 Task: Create a due date automation trigger when advanced on, 2 days after a card is due add fields with custom field "Resume" set to a date more than 1 days ago at 11:00 AM.
Action: Mouse moved to (913, 264)
Screenshot: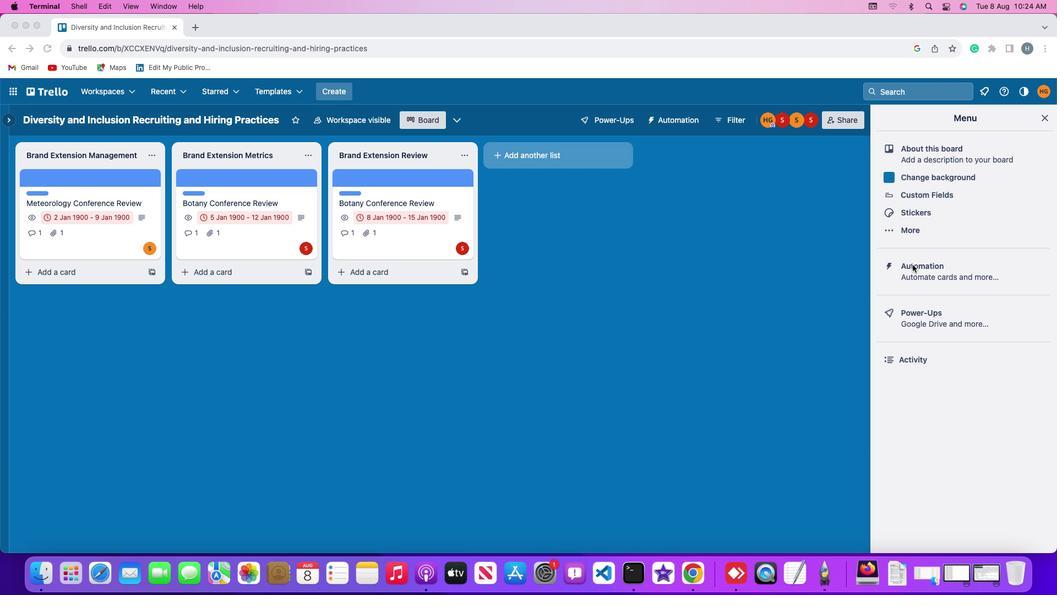 
Action: Mouse pressed left at (913, 264)
Screenshot: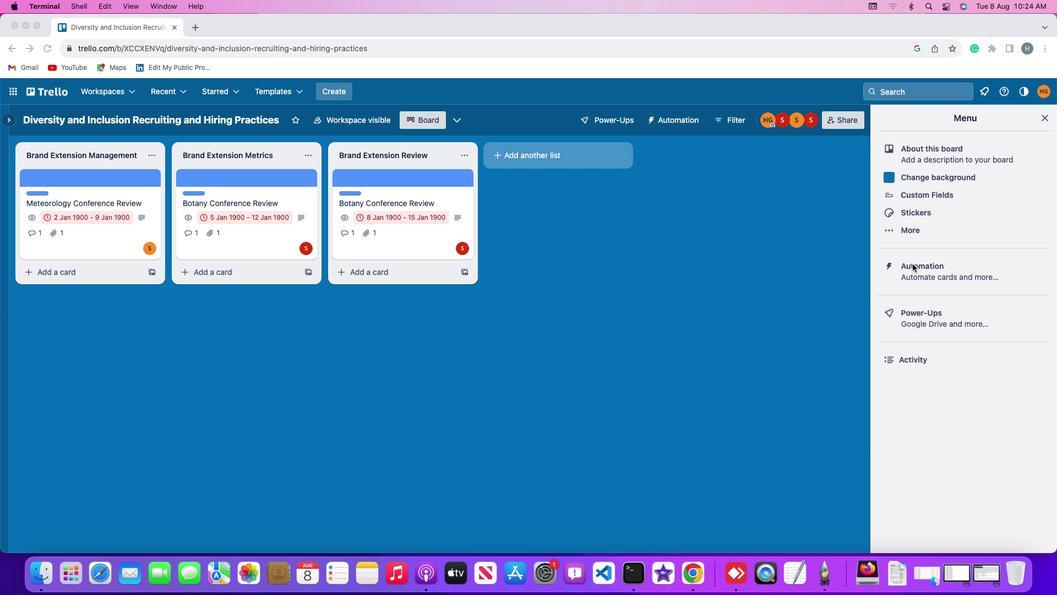 
Action: Mouse pressed left at (913, 264)
Screenshot: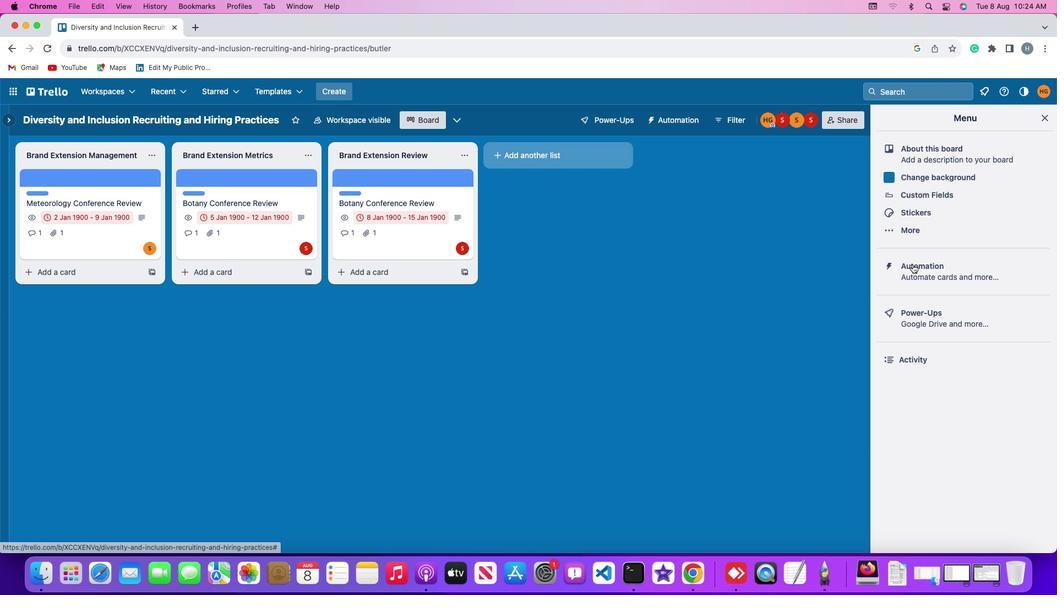 
Action: Mouse moved to (74, 263)
Screenshot: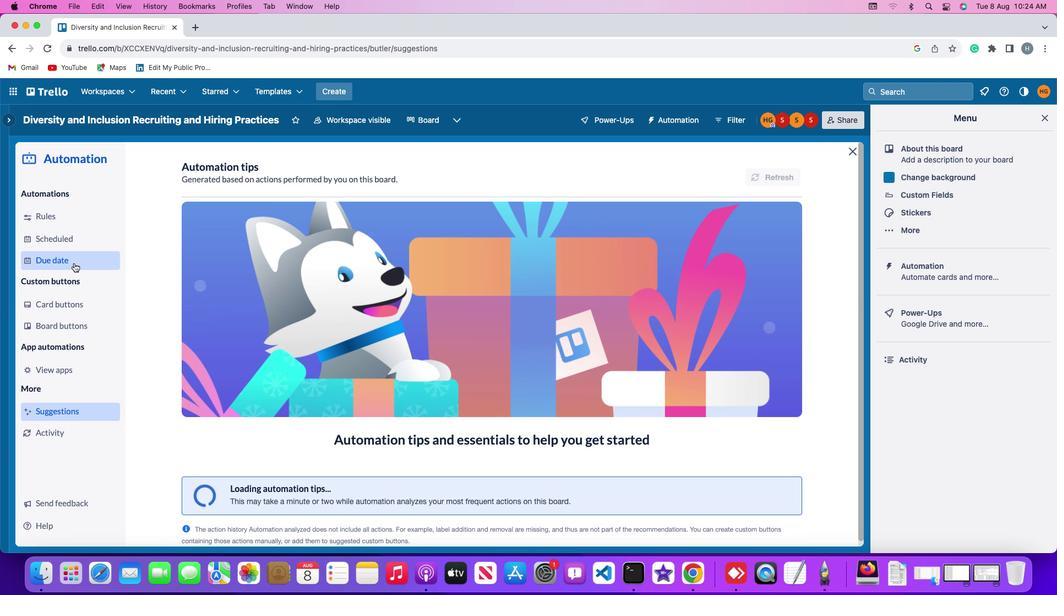 
Action: Mouse pressed left at (74, 263)
Screenshot: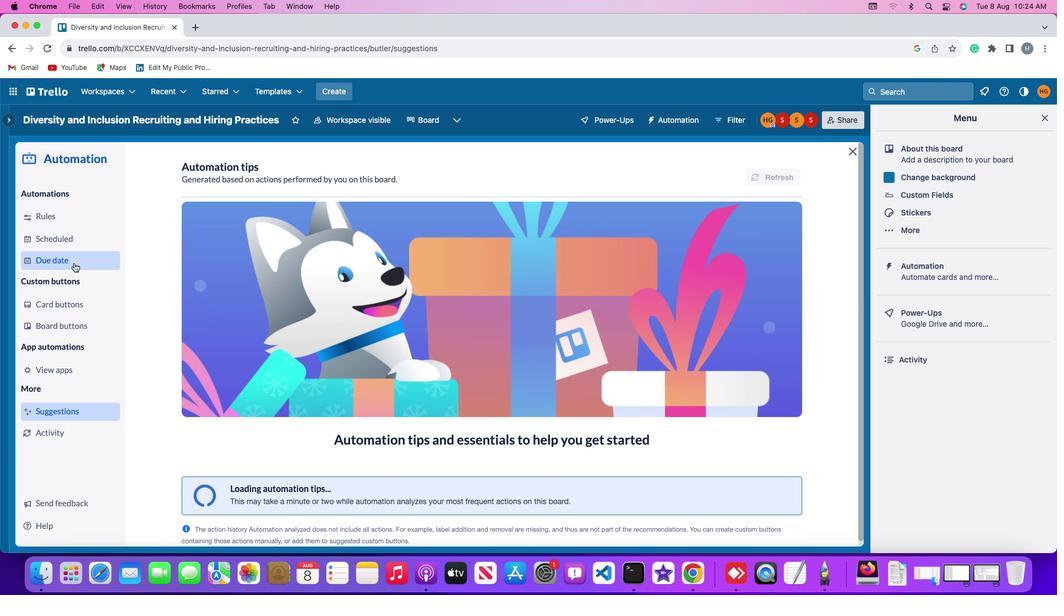
Action: Mouse moved to (751, 164)
Screenshot: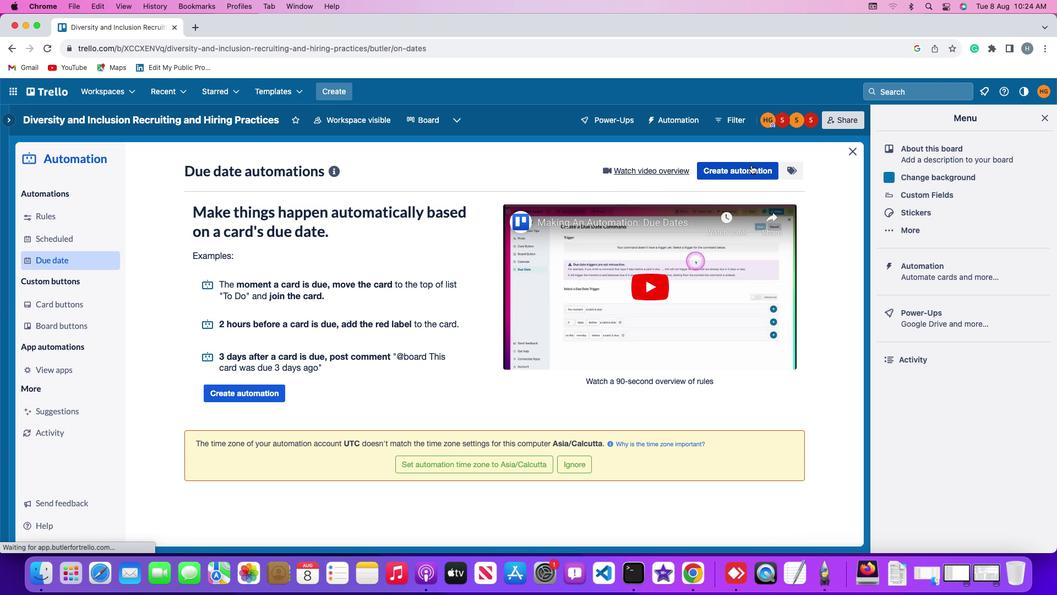 
Action: Mouse pressed left at (751, 164)
Screenshot: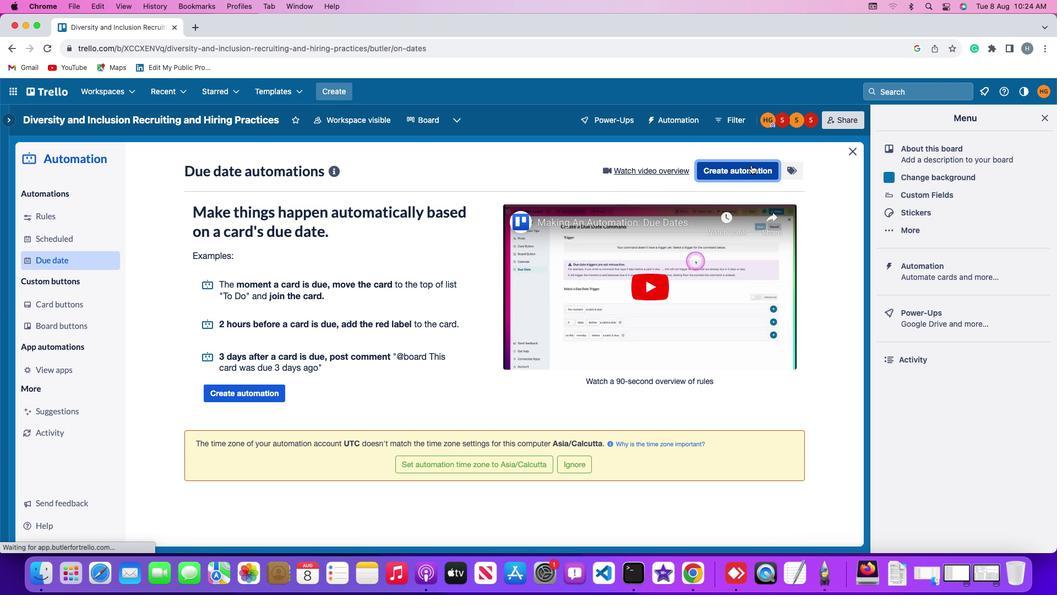 
Action: Mouse moved to (451, 278)
Screenshot: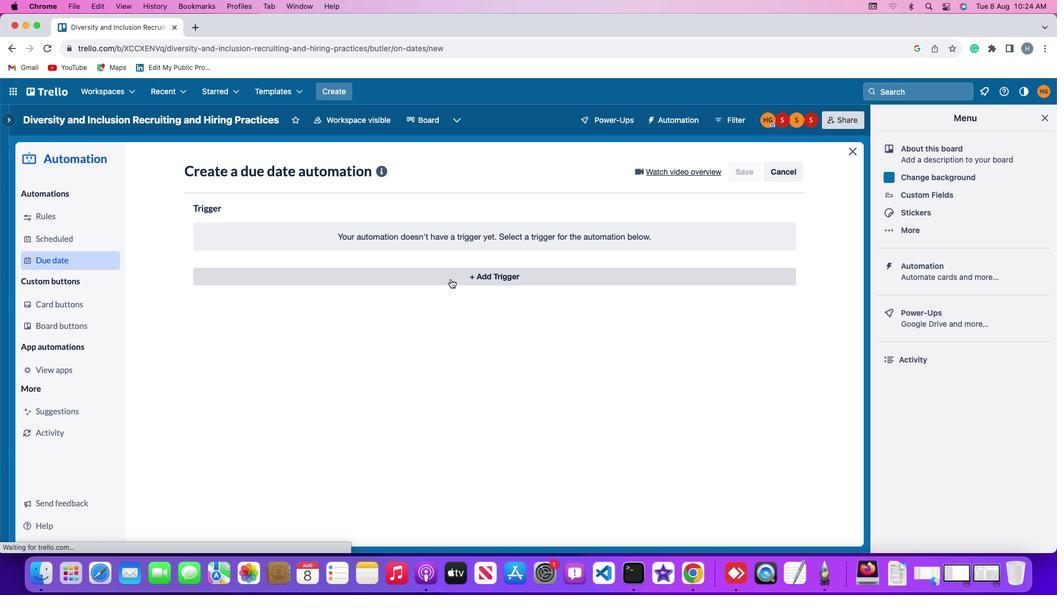 
Action: Mouse pressed left at (451, 278)
Screenshot: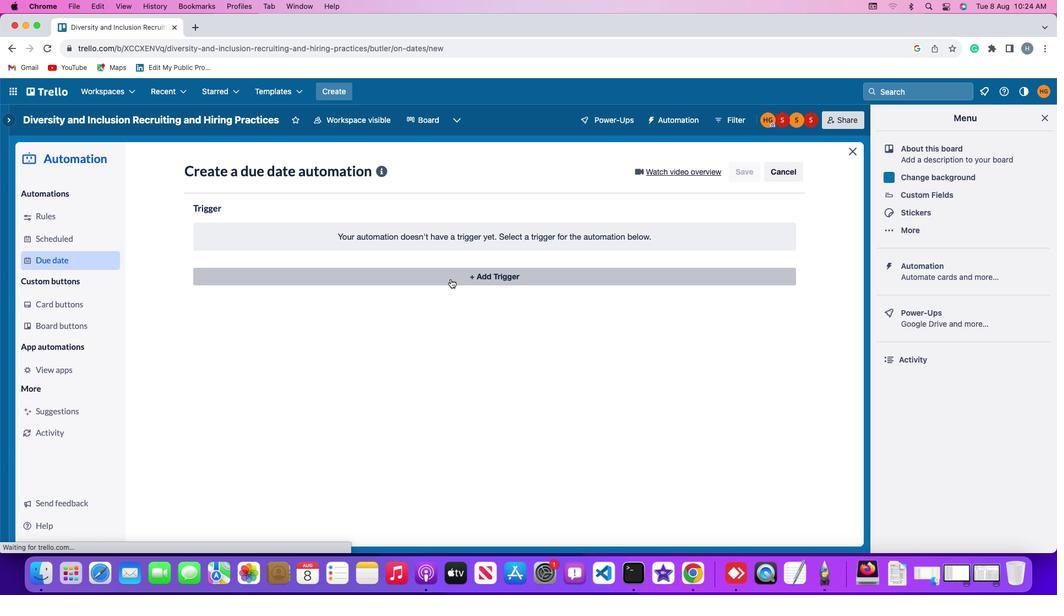 
Action: Mouse moved to (217, 443)
Screenshot: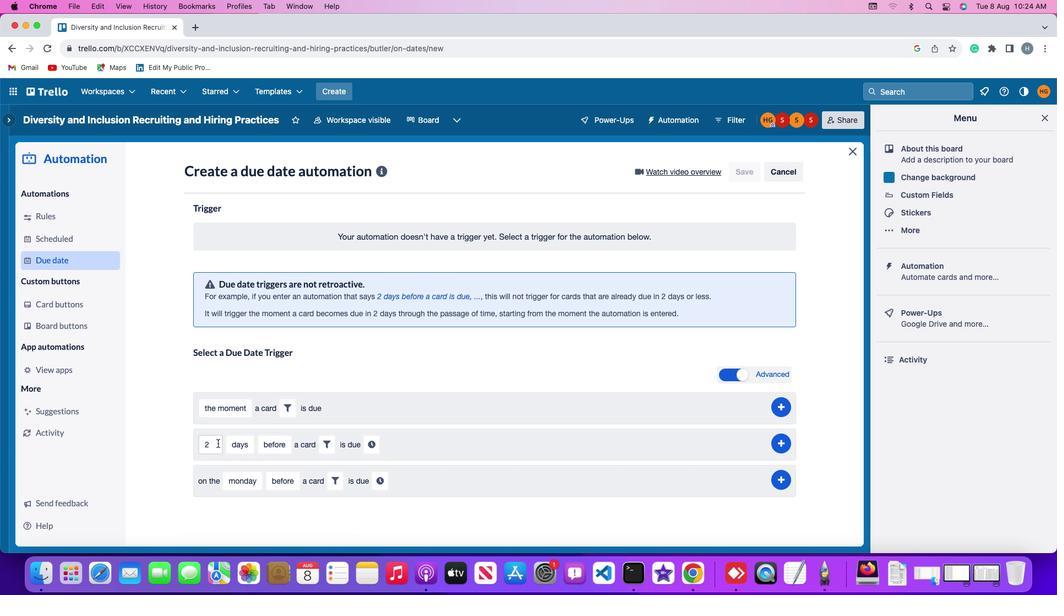 
Action: Mouse pressed left at (217, 443)
Screenshot: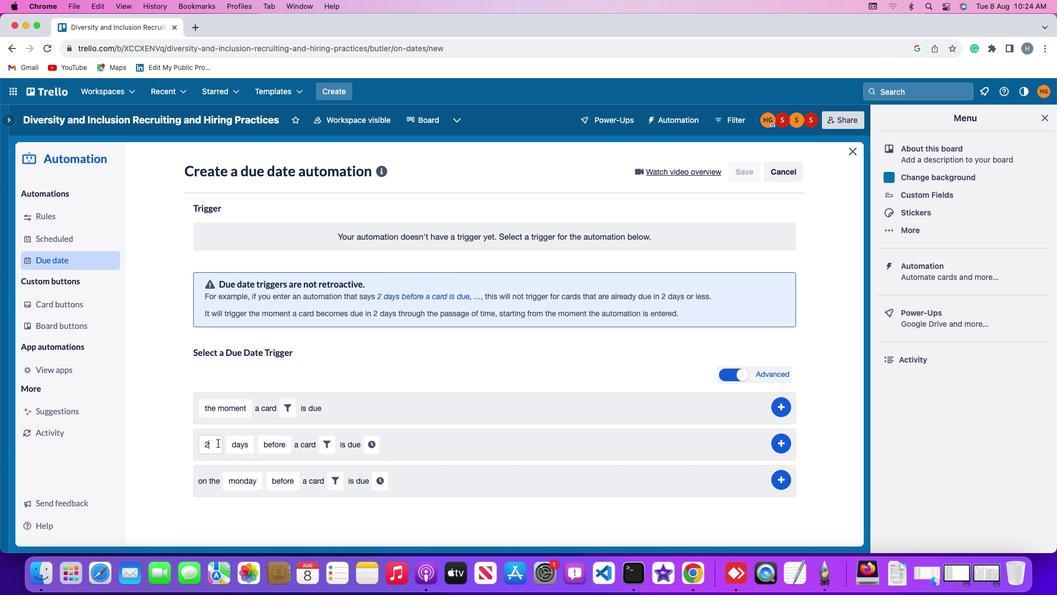 
Action: Key pressed Key.backspace
Screenshot: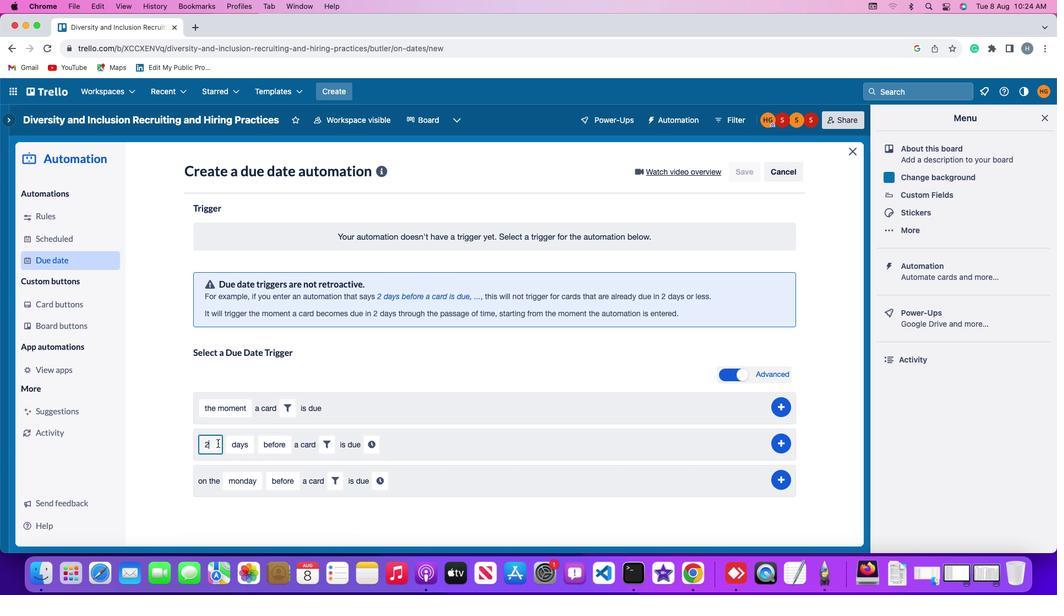 
Action: Mouse moved to (217, 444)
Screenshot: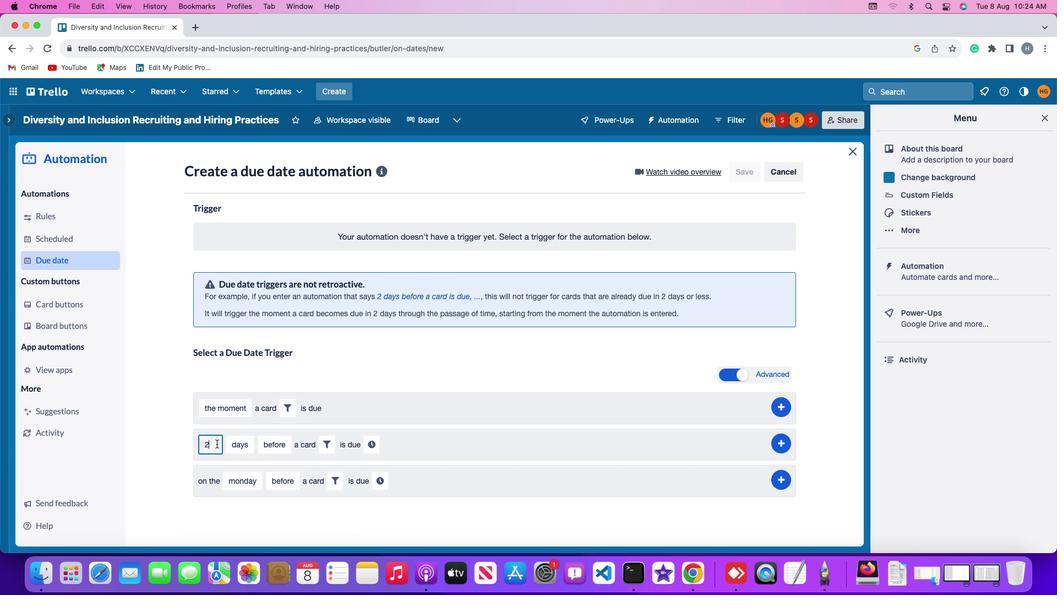 
Action: Key pressed '2'
Screenshot: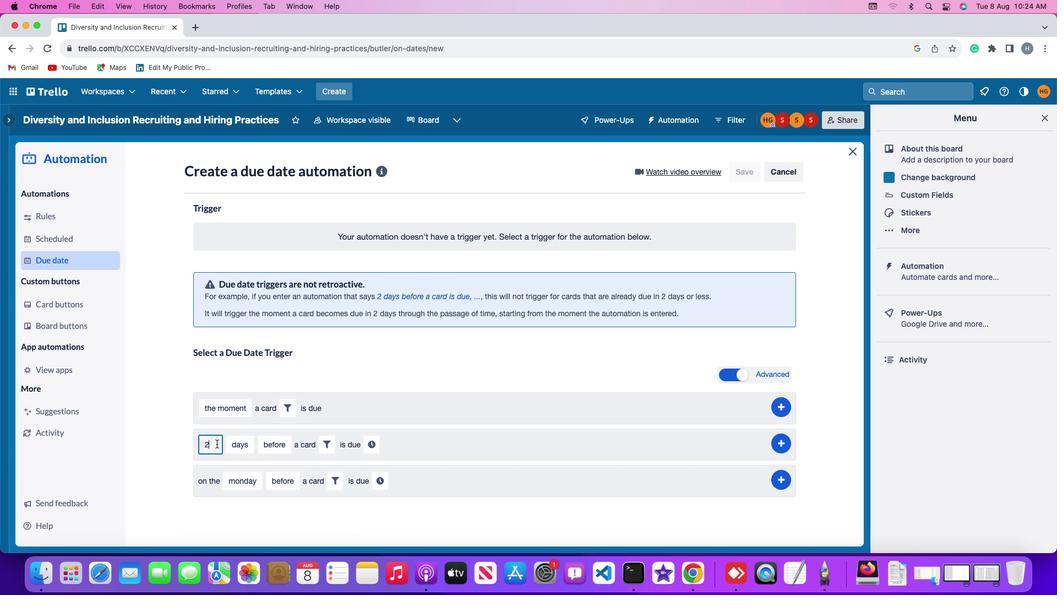 
Action: Mouse moved to (233, 444)
Screenshot: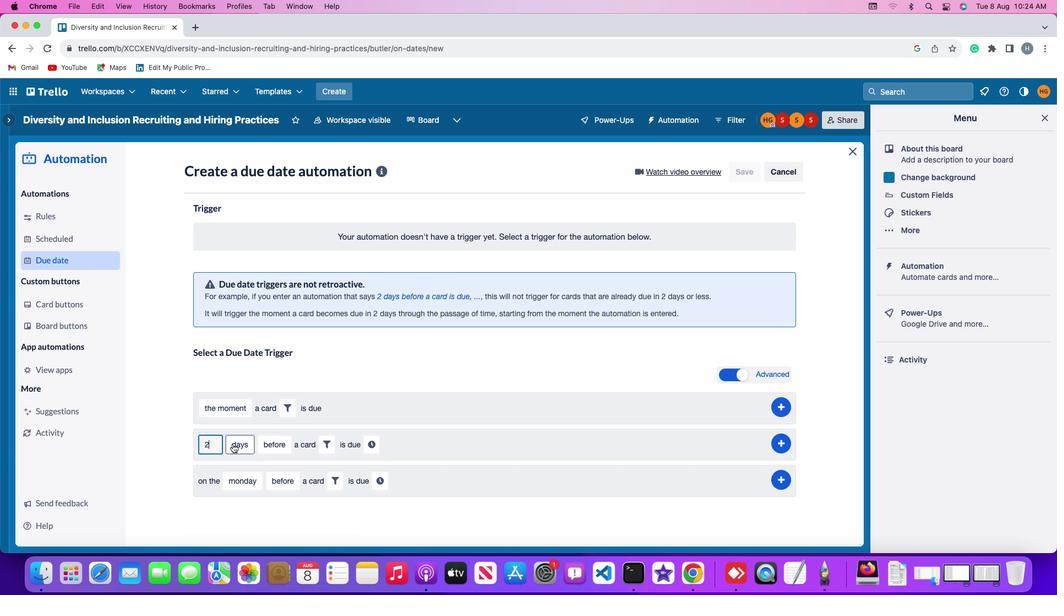 
Action: Mouse pressed left at (233, 444)
Screenshot: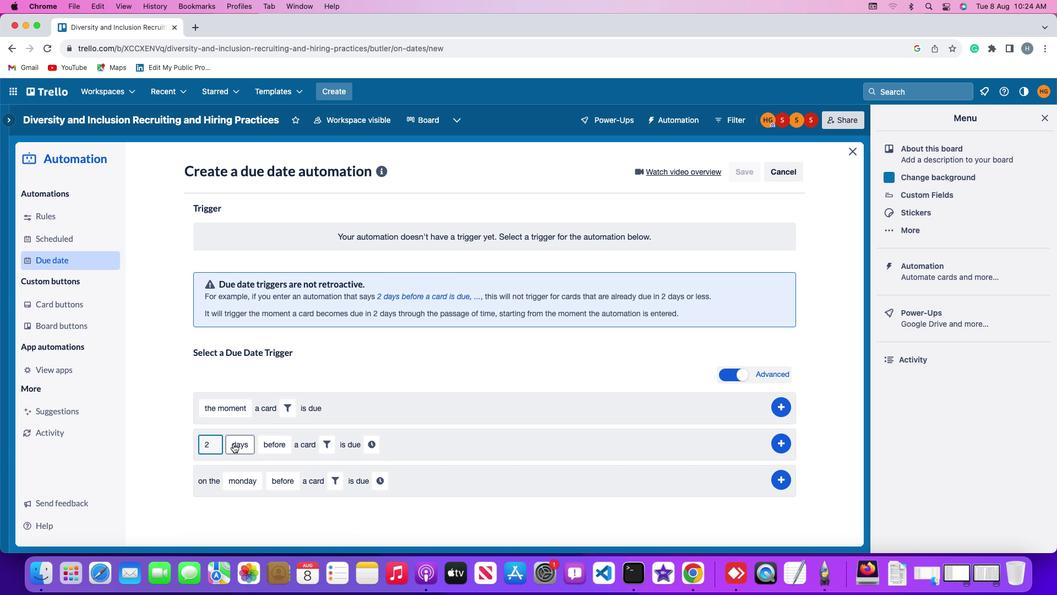 
Action: Mouse moved to (245, 462)
Screenshot: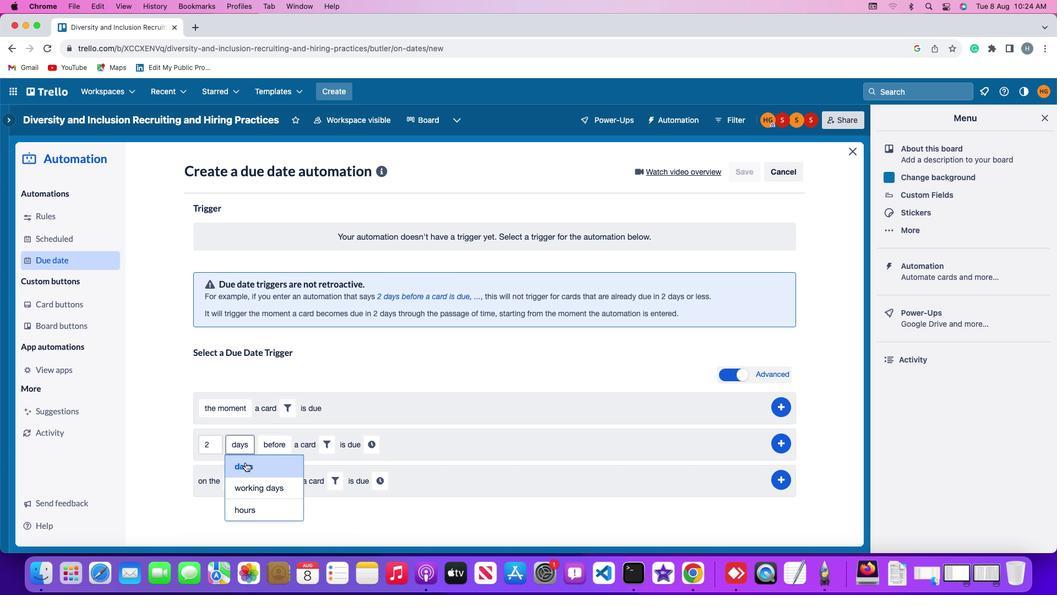 
Action: Mouse pressed left at (245, 462)
Screenshot: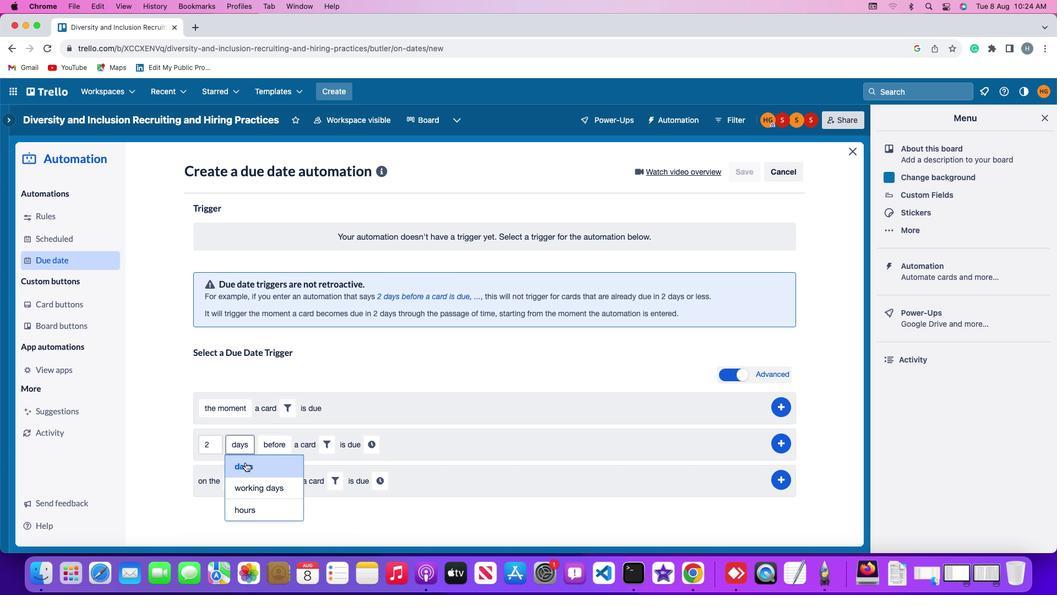 
Action: Mouse moved to (267, 442)
Screenshot: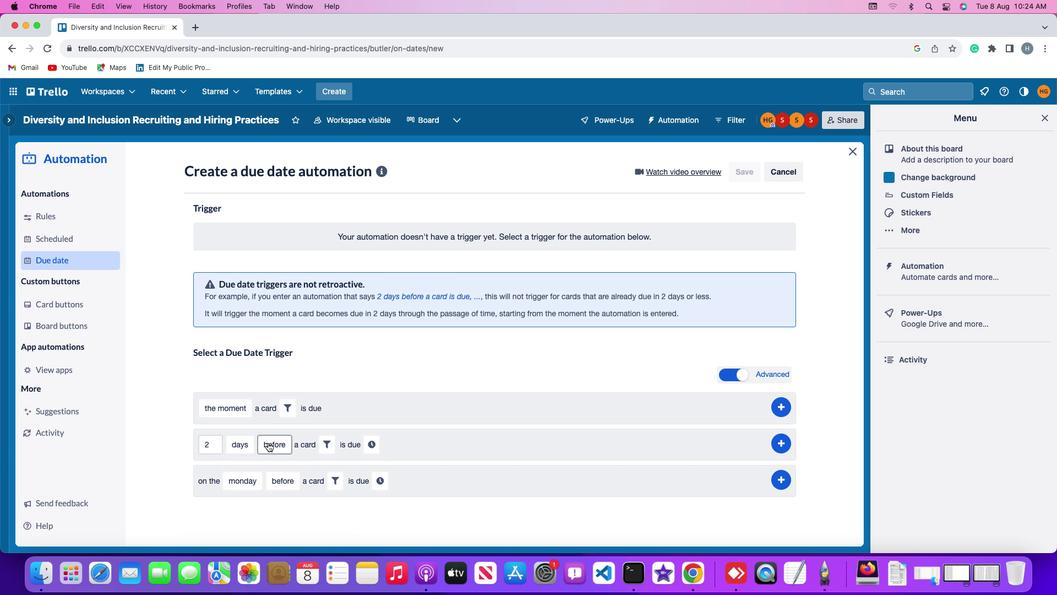 
Action: Mouse pressed left at (267, 442)
Screenshot: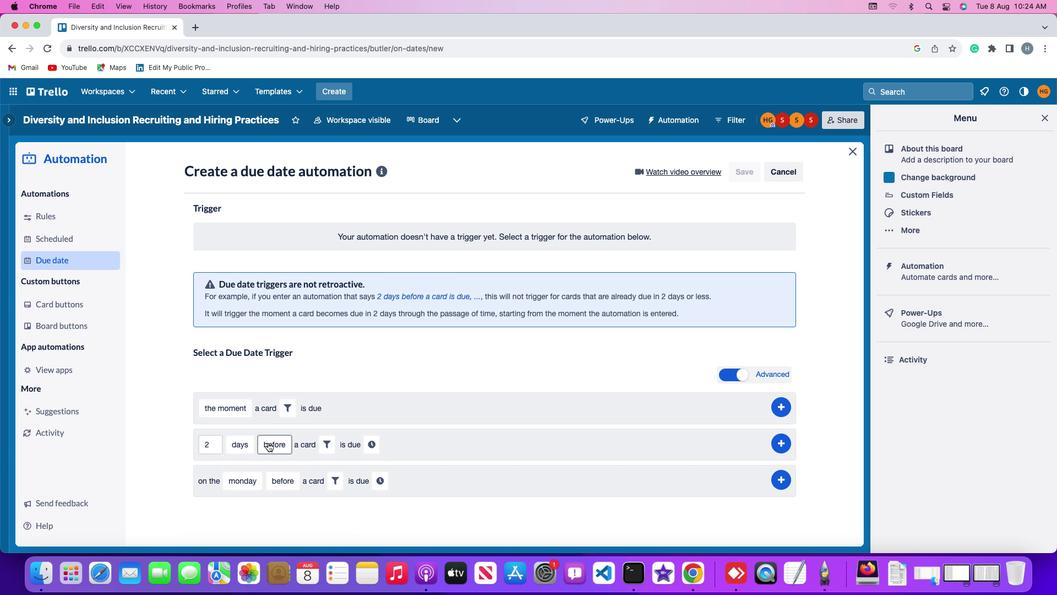 
Action: Mouse moved to (273, 480)
Screenshot: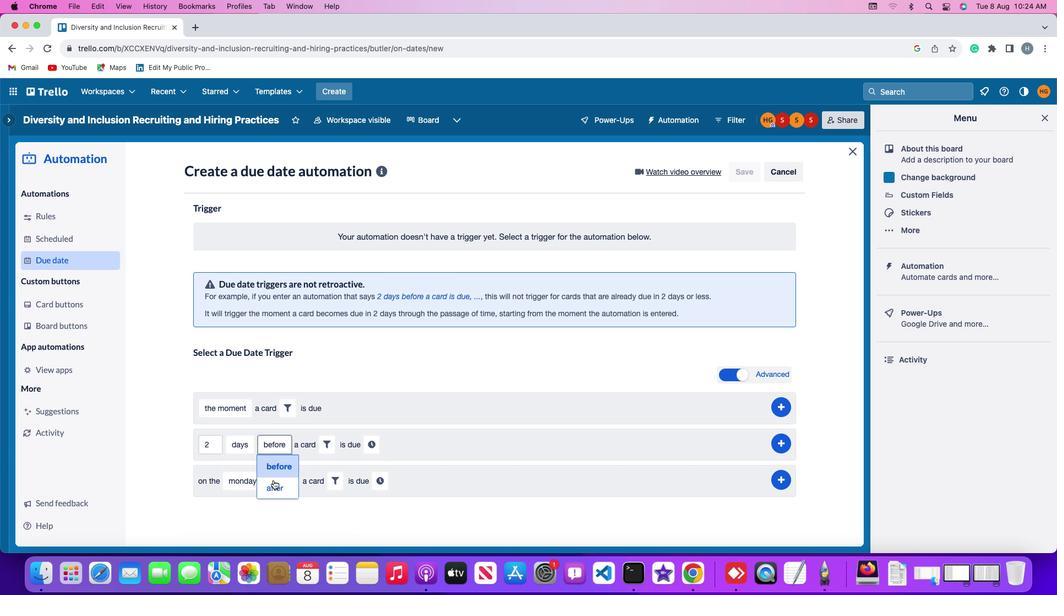 
Action: Mouse pressed left at (273, 480)
Screenshot: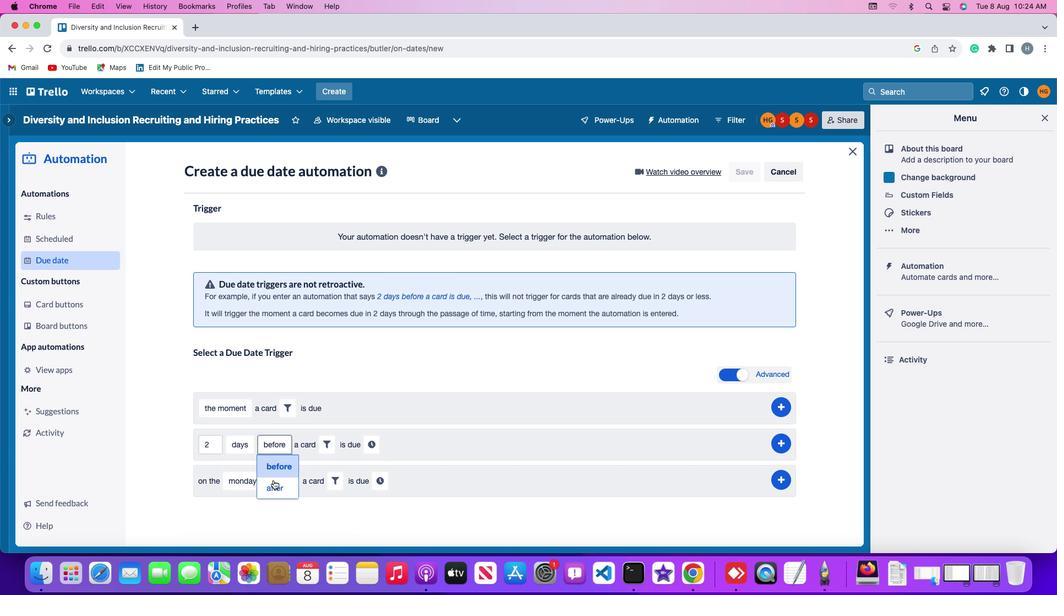 
Action: Mouse moved to (313, 442)
Screenshot: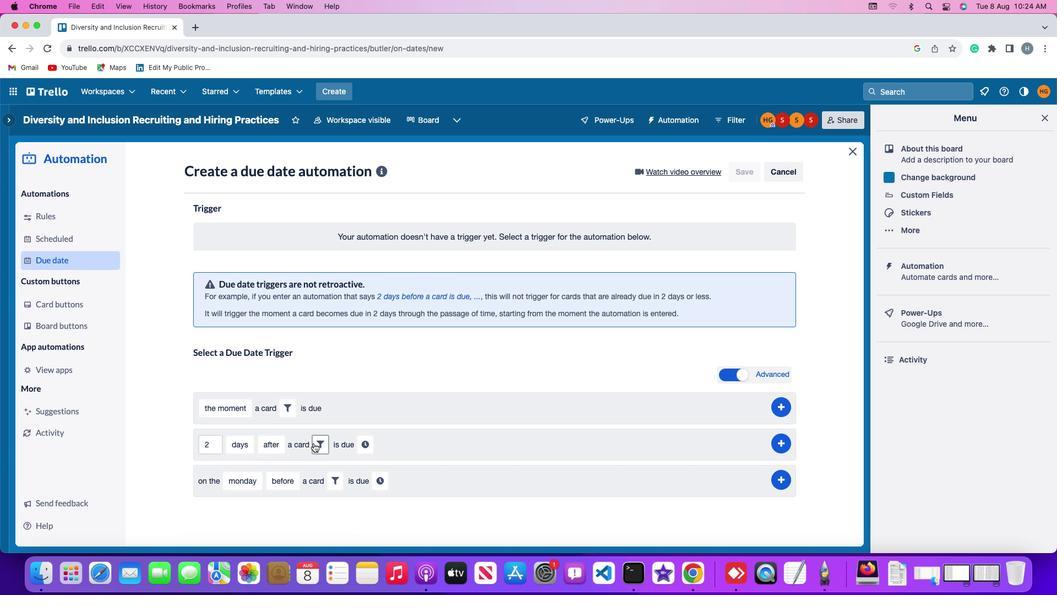 
Action: Mouse pressed left at (313, 442)
Screenshot: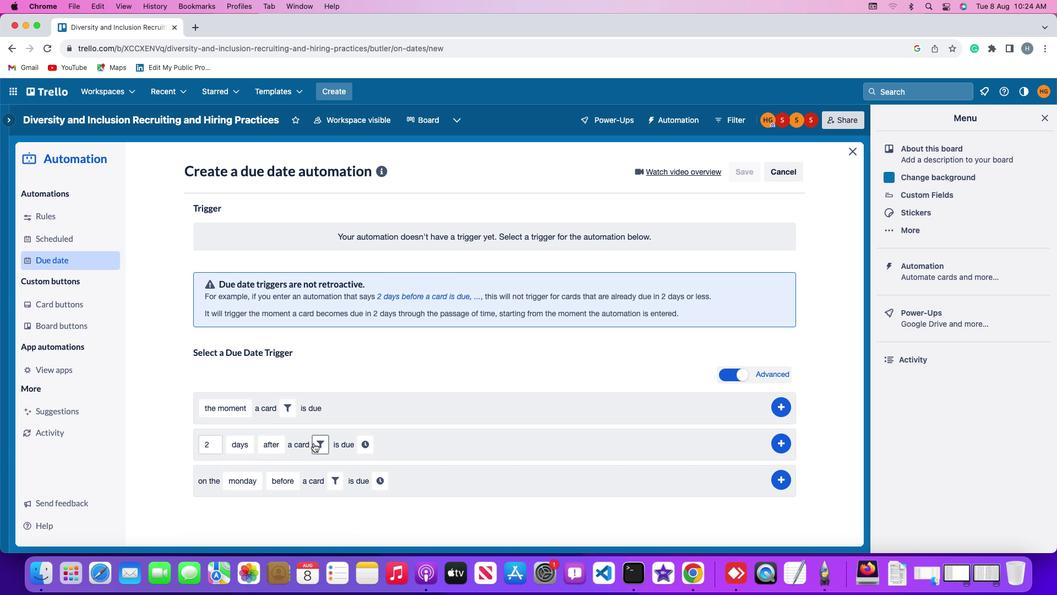 
Action: Mouse moved to (499, 479)
Screenshot: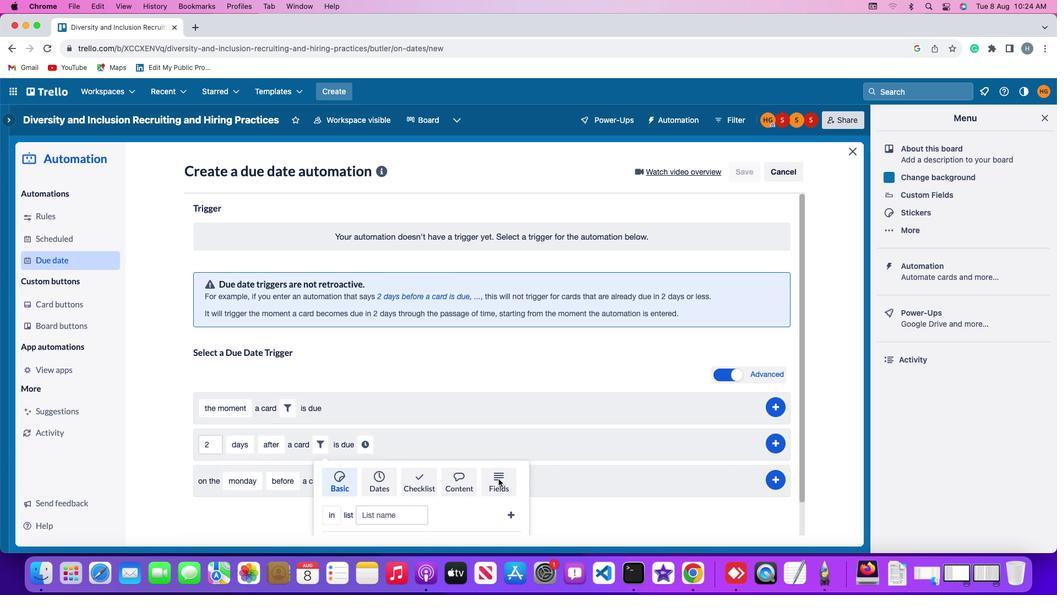 
Action: Mouse pressed left at (499, 479)
Screenshot: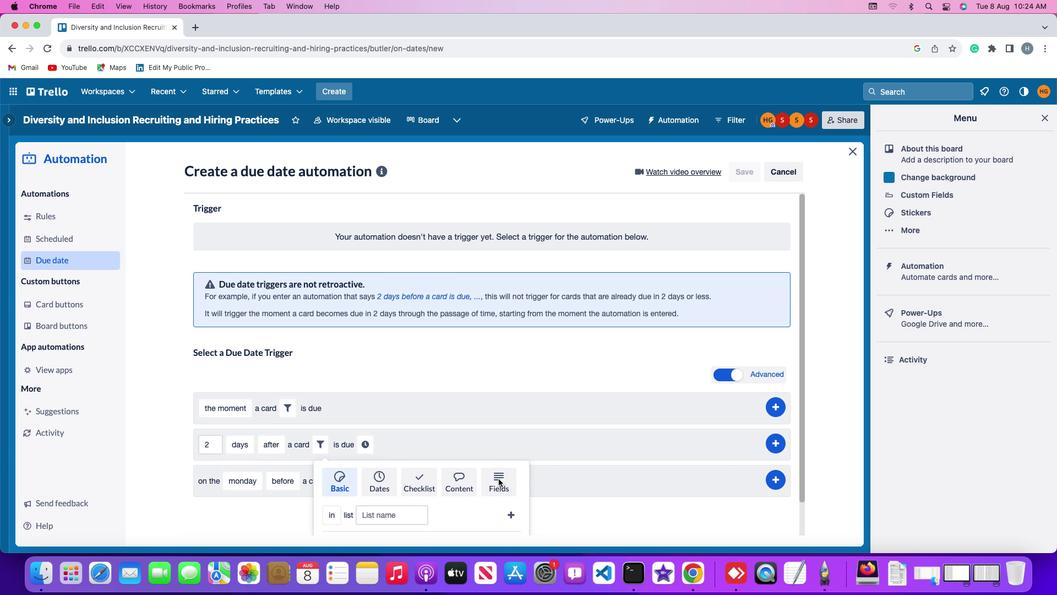 
Action: Mouse moved to (269, 511)
Screenshot: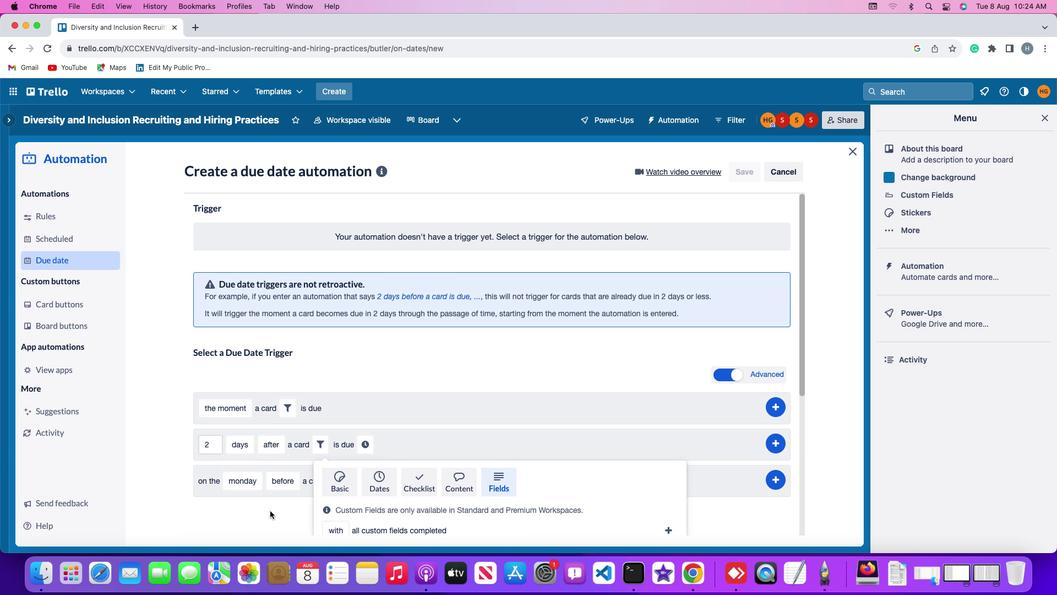 
Action: Mouse scrolled (269, 511) with delta (0, 0)
Screenshot: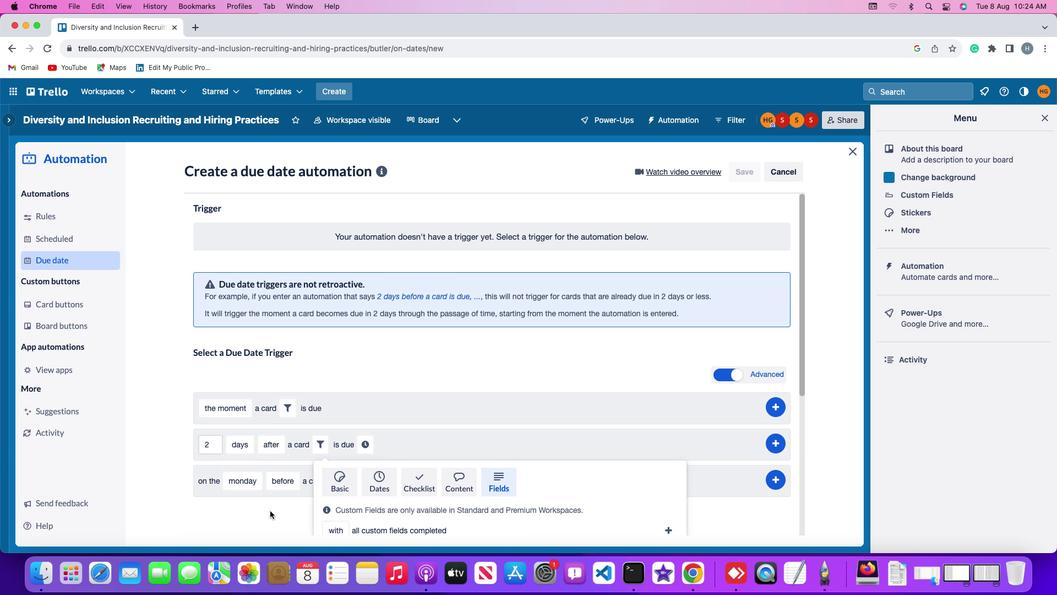 
Action: Mouse scrolled (269, 511) with delta (0, 0)
Screenshot: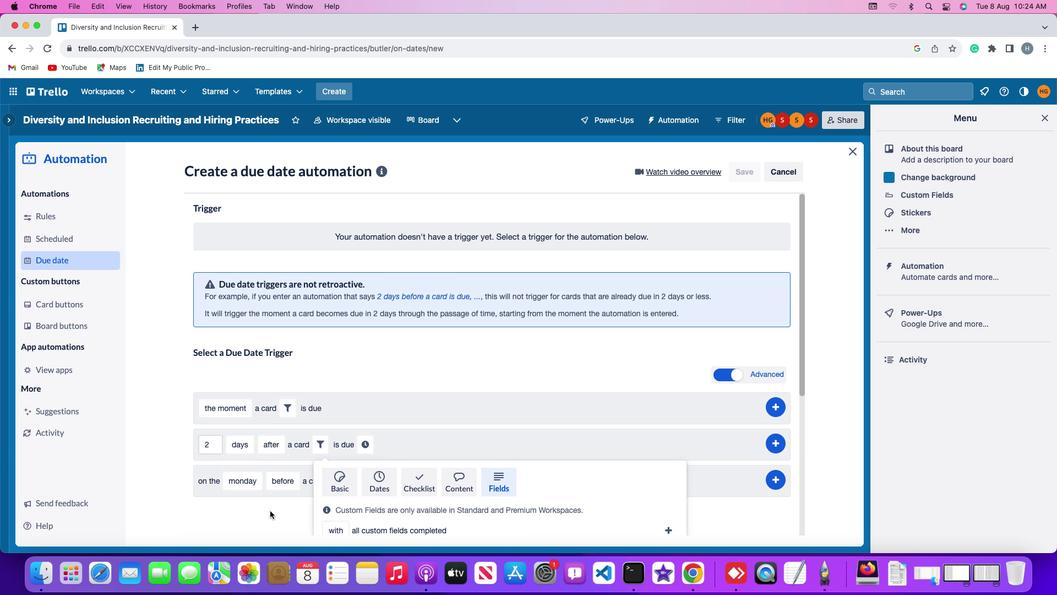 
Action: Mouse scrolled (269, 511) with delta (0, -2)
Screenshot: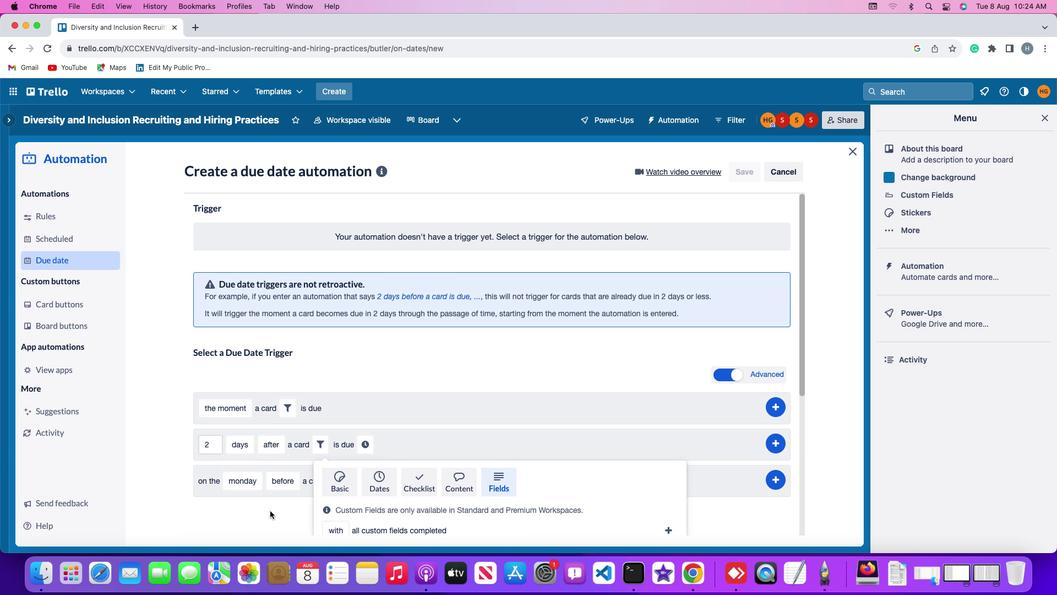 
Action: Mouse scrolled (269, 511) with delta (0, -2)
Screenshot: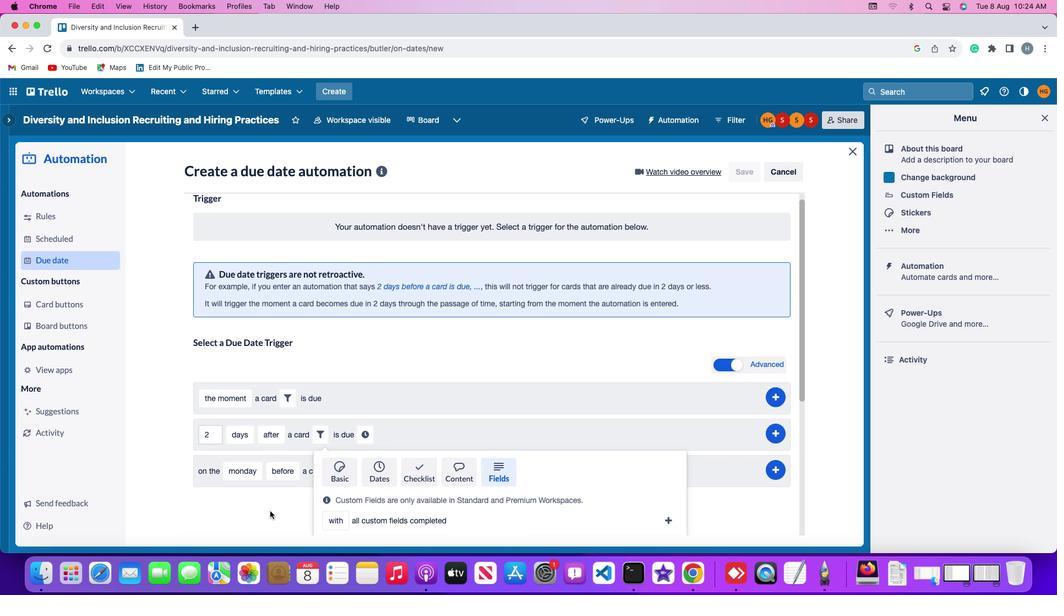 
Action: Mouse scrolled (269, 511) with delta (0, -3)
Screenshot: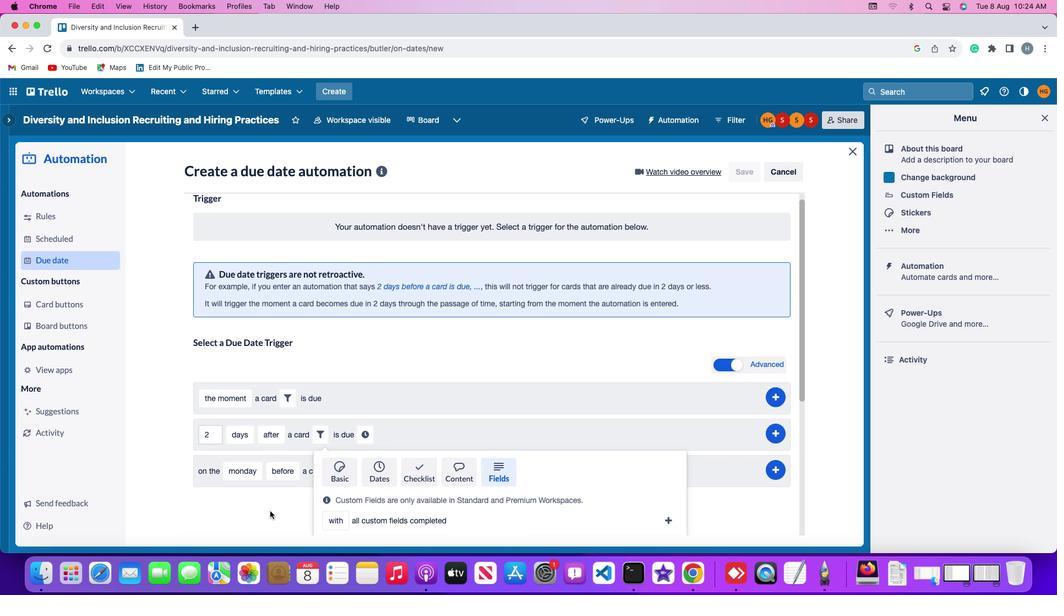 
Action: Mouse scrolled (269, 511) with delta (0, -3)
Screenshot: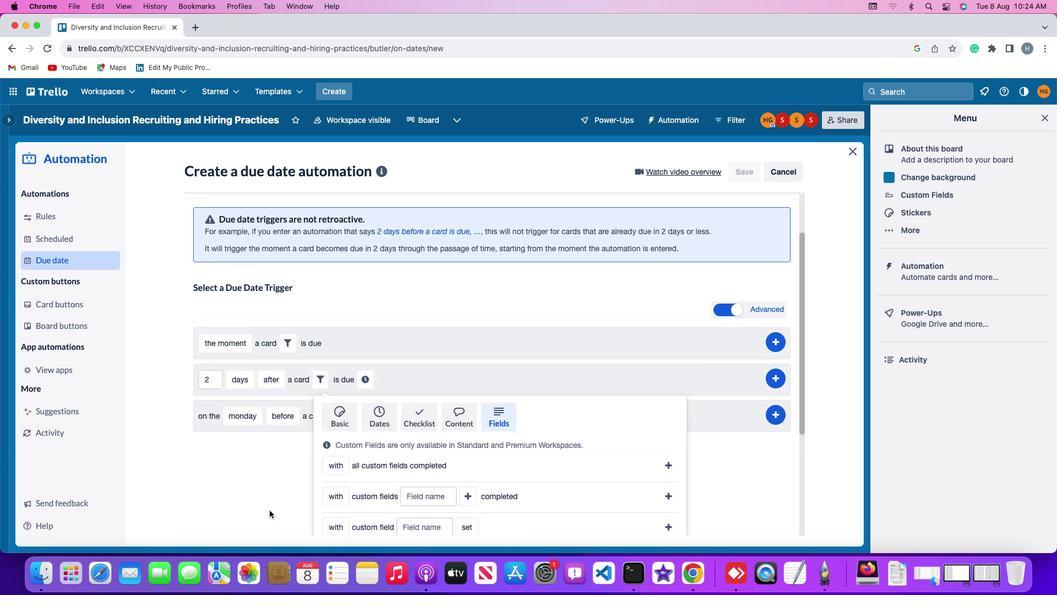 
Action: Mouse moved to (322, 508)
Screenshot: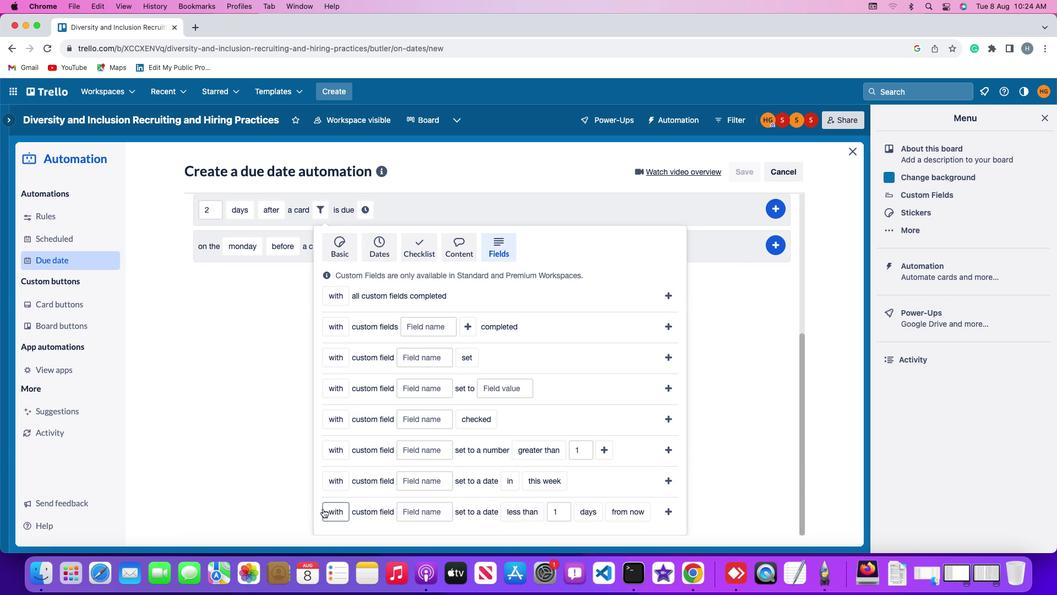 
Action: Mouse pressed left at (322, 508)
Screenshot: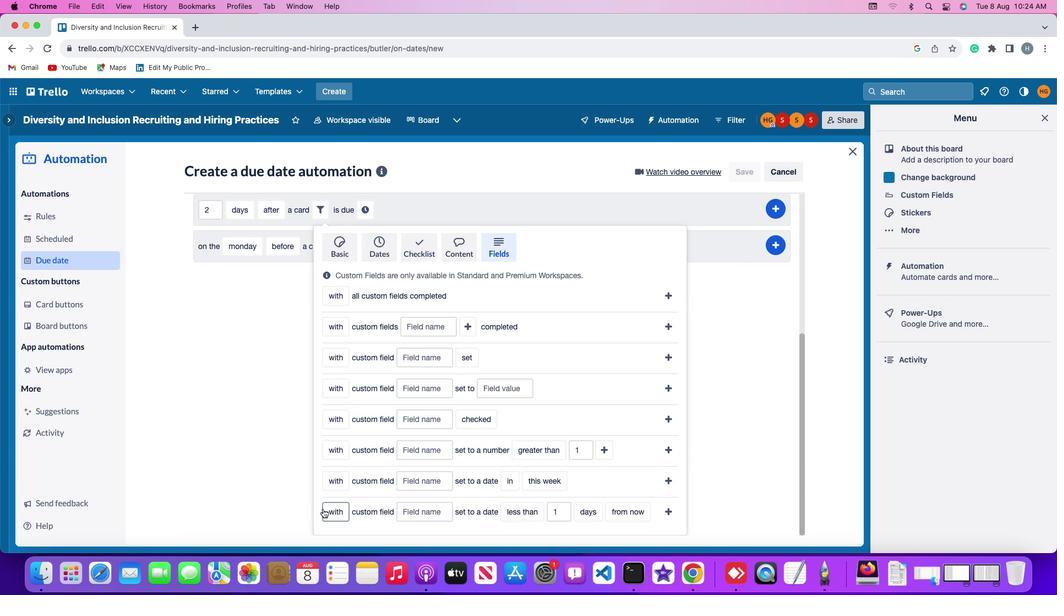 
Action: Mouse moved to (347, 469)
Screenshot: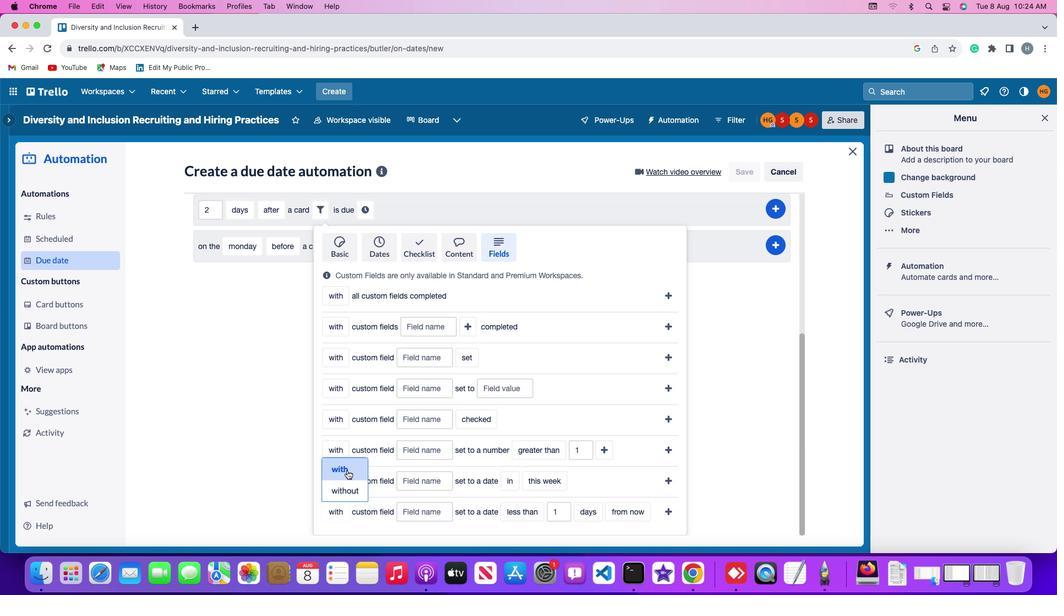 
Action: Mouse pressed left at (347, 469)
Screenshot: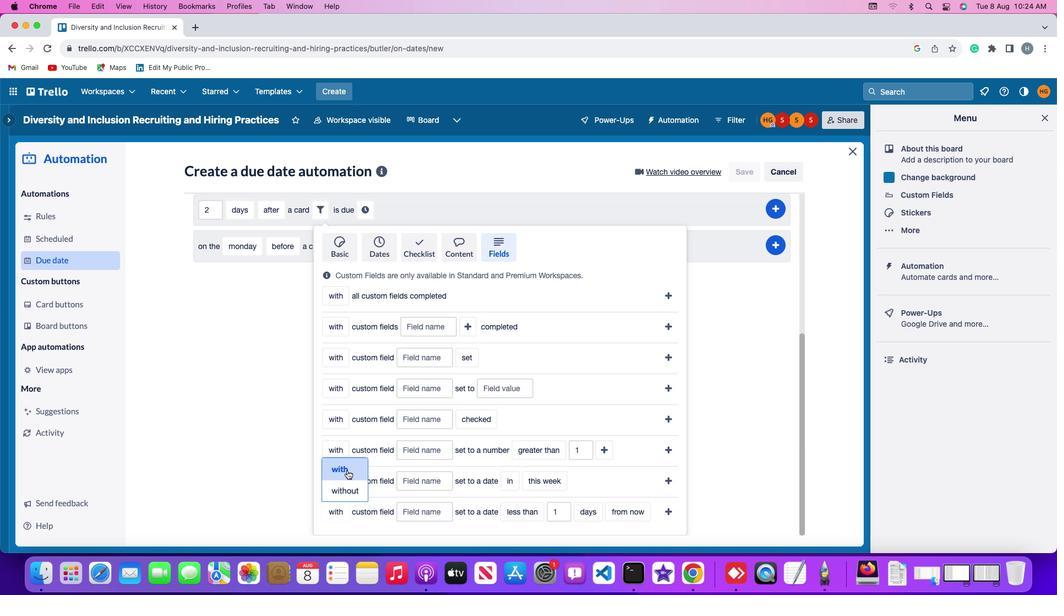 
Action: Mouse moved to (421, 512)
Screenshot: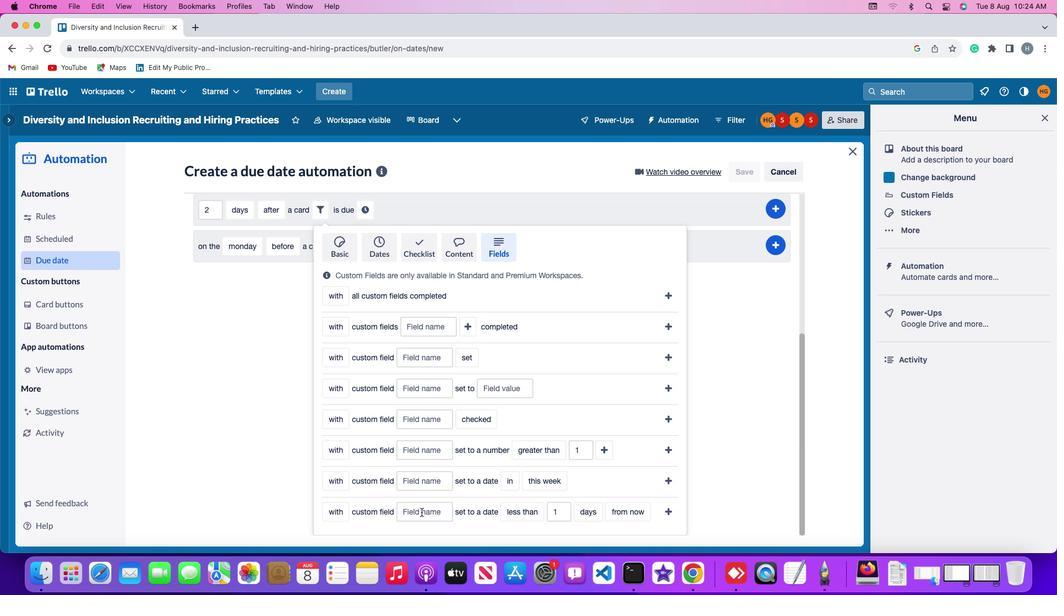 
Action: Mouse pressed left at (421, 512)
Screenshot: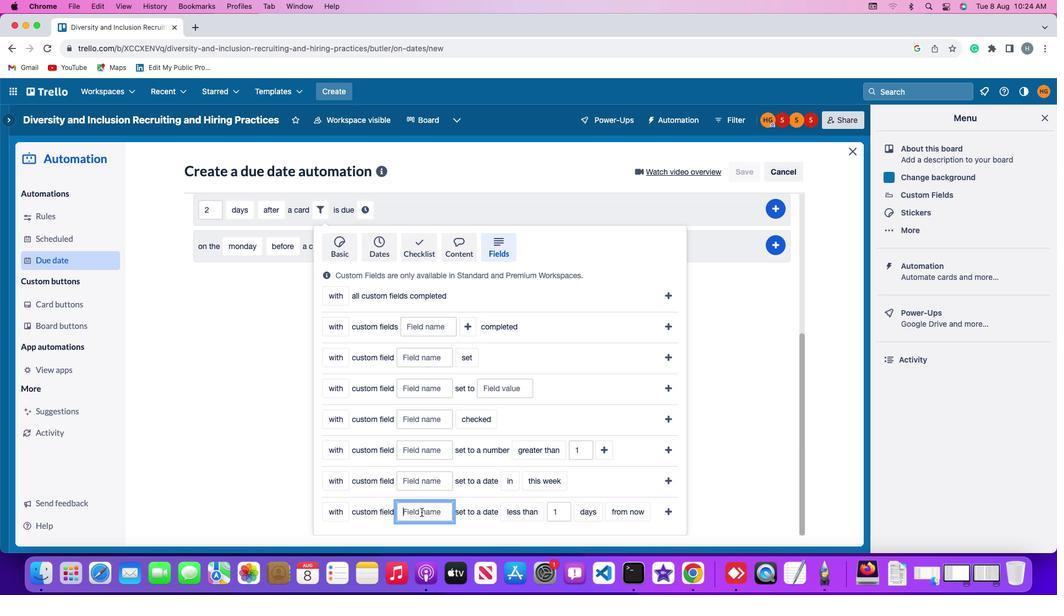 
Action: Key pressed Key.shift'R''e''s''u''m''e'
Screenshot: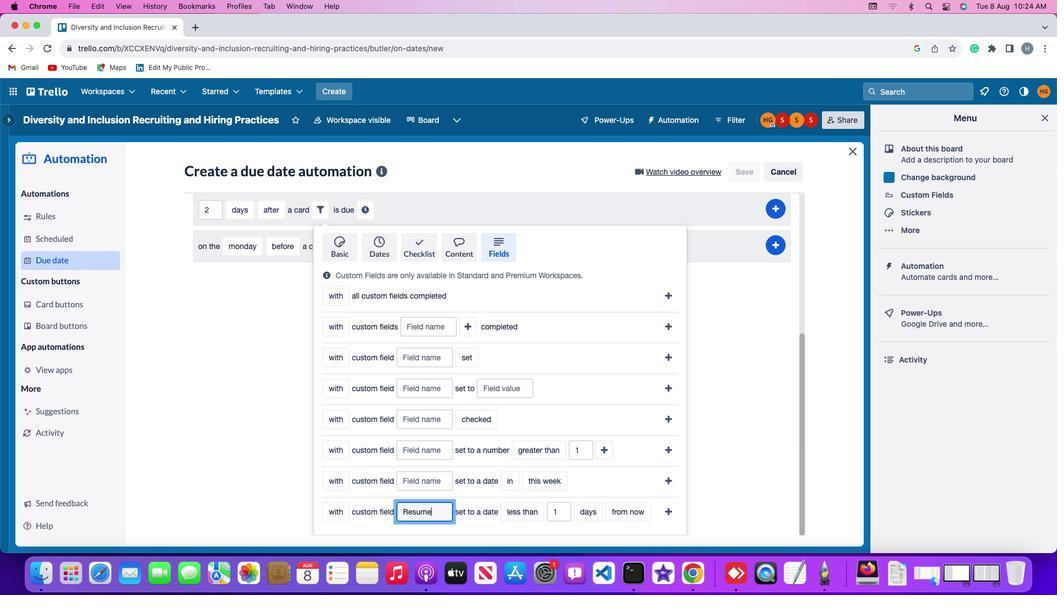 
Action: Mouse moved to (529, 510)
Screenshot: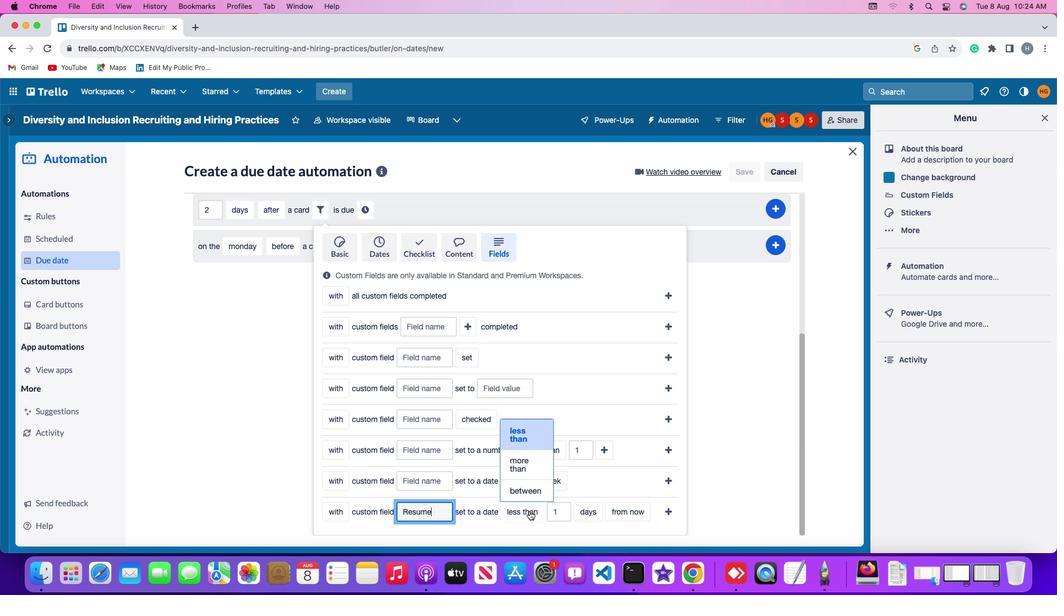 
Action: Mouse pressed left at (529, 510)
Screenshot: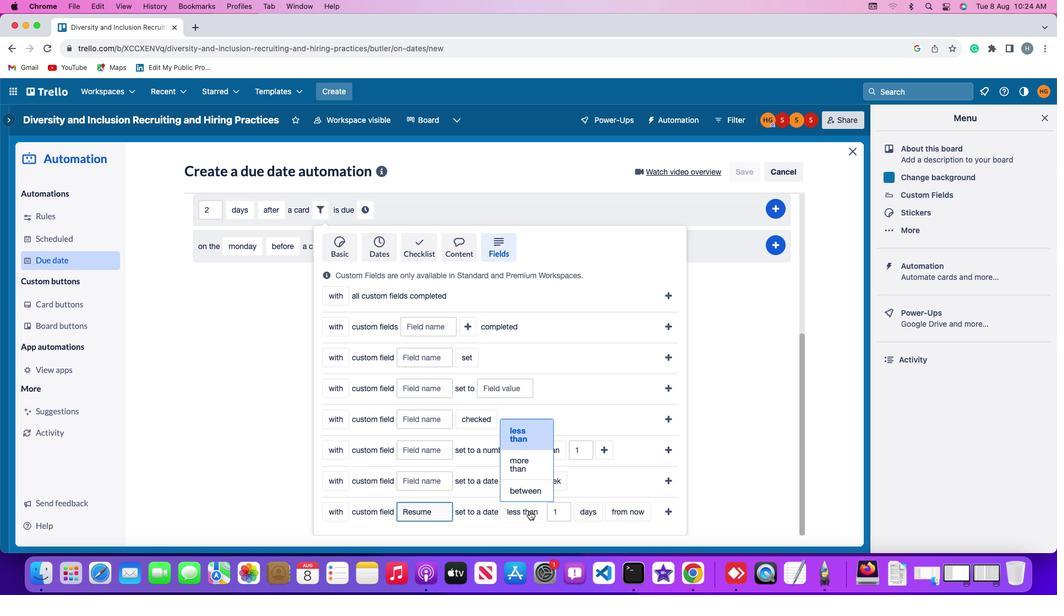 
Action: Mouse moved to (537, 468)
Screenshot: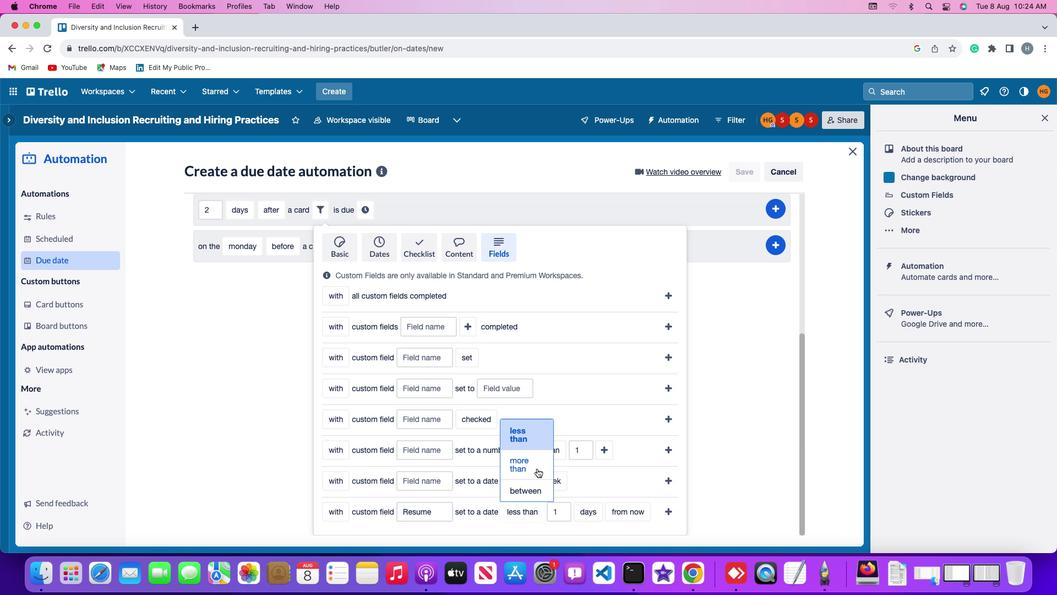 
Action: Mouse pressed left at (537, 468)
Screenshot: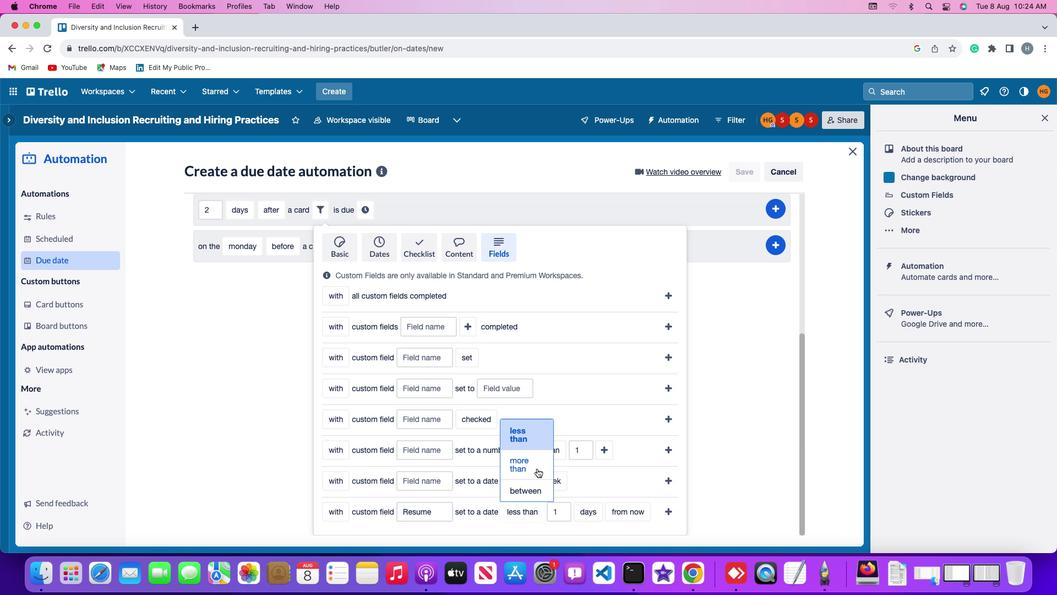 
Action: Mouse moved to (565, 512)
Screenshot: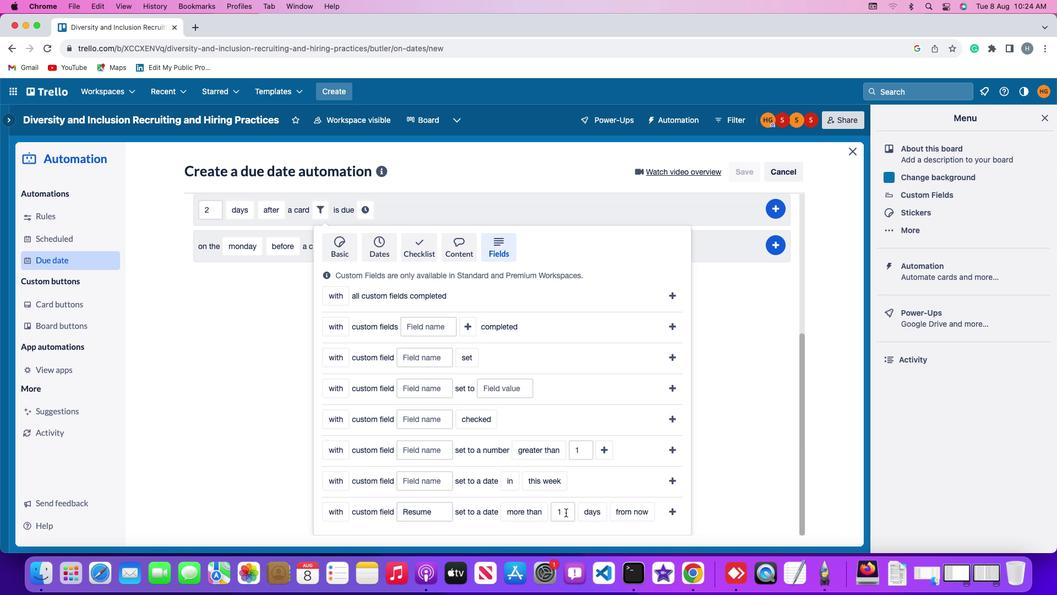 
Action: Mouse pressed left at (565, 512)
Screenshot: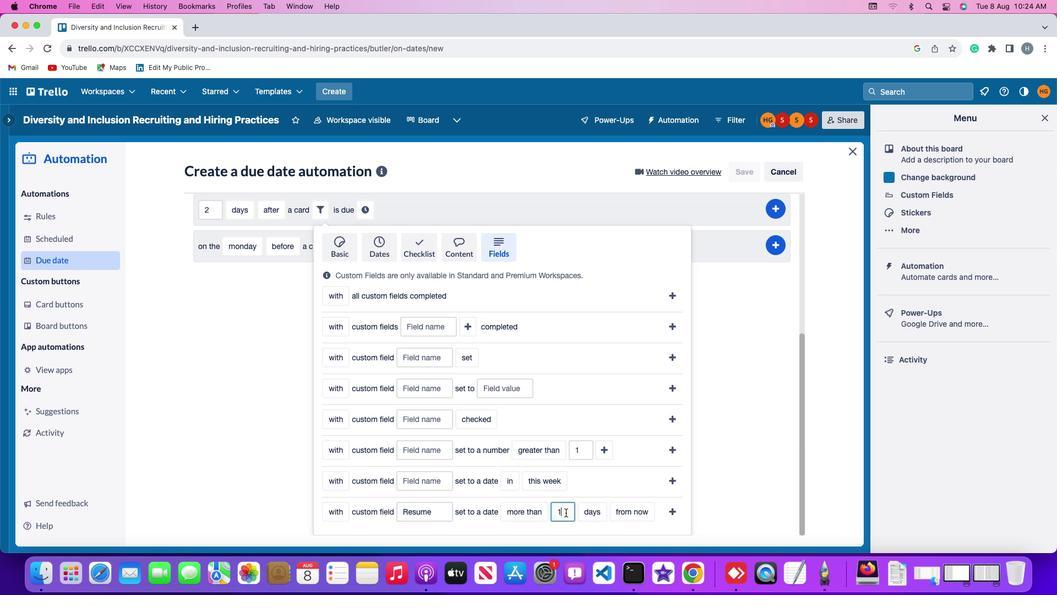 
Action: Mouse moved to (566, 513)
Screenshot: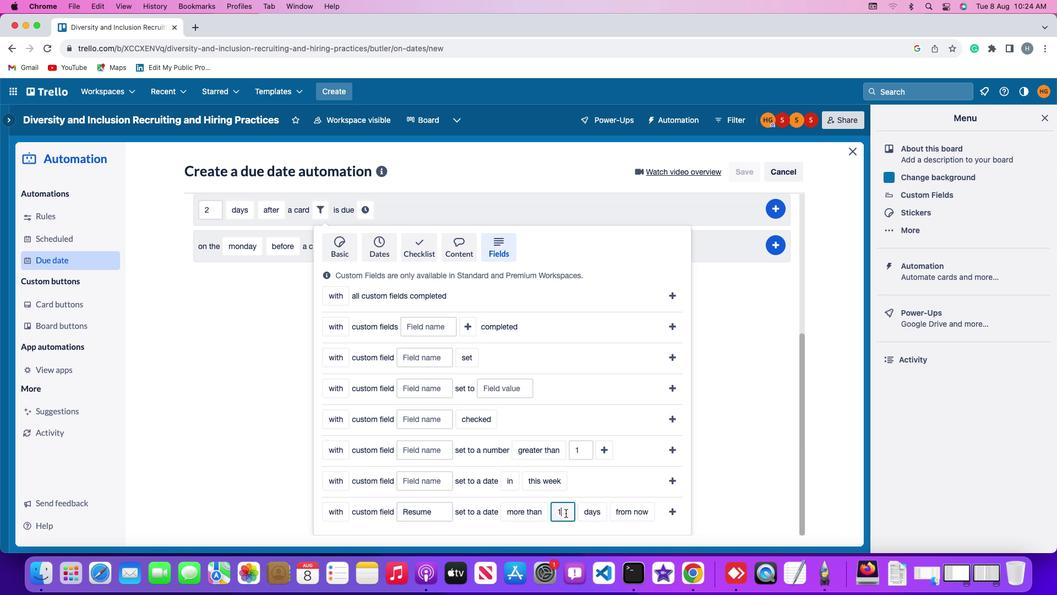 
Action: Key pressed Key.backspace'1'
Screenshot: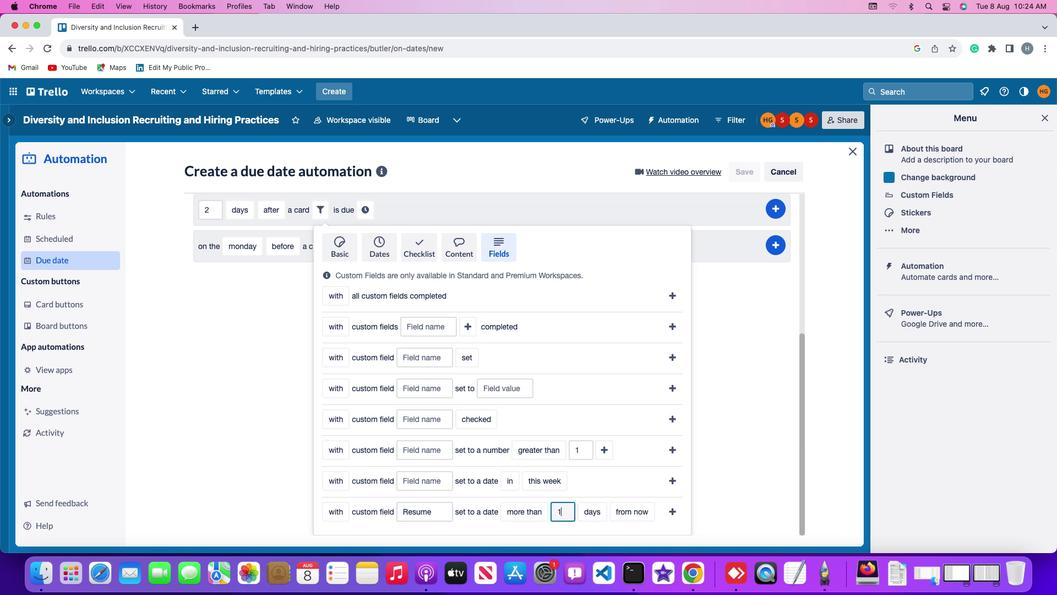 
Action: Mouse moved to (585, 514)
Screenshot: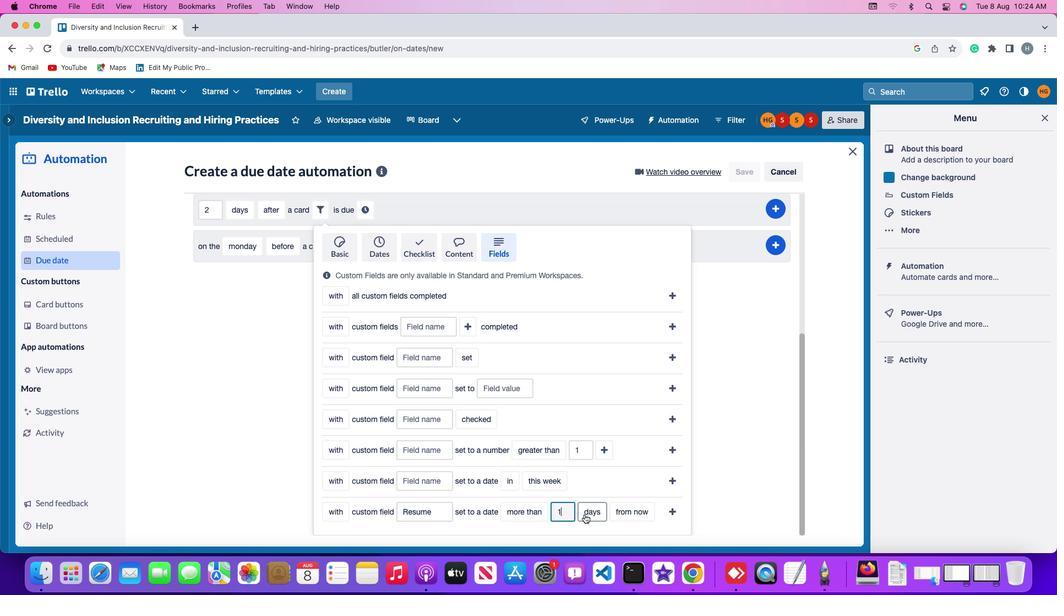 
Action: Mouse pressed left at (585, 514)
Screenshot: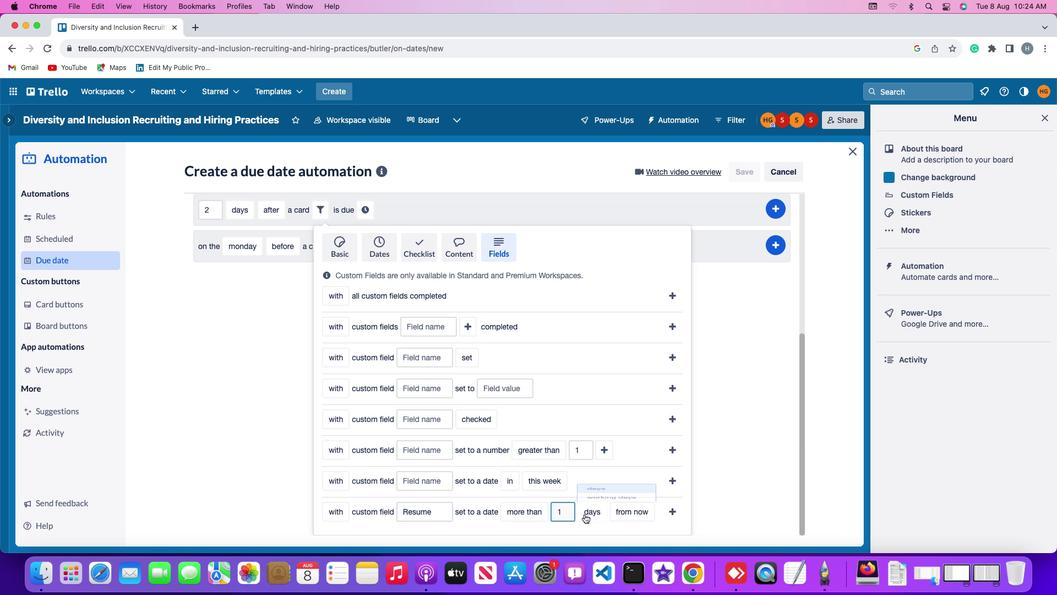
Action: Mouse moved to (618, 471)
Screenshot: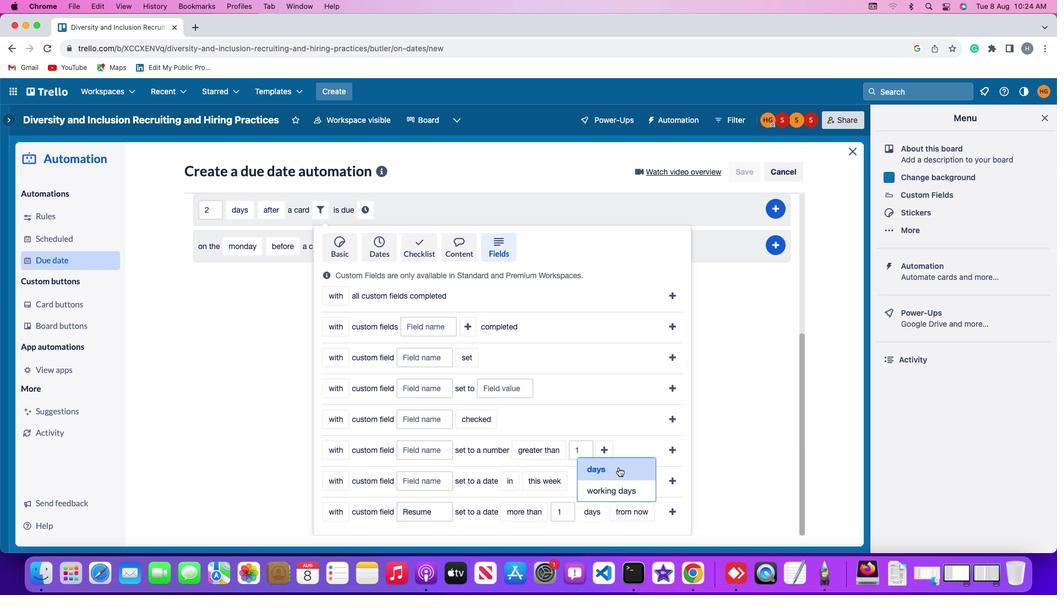 
Action: Mouse pressed left at (618, 471)
Screenshot: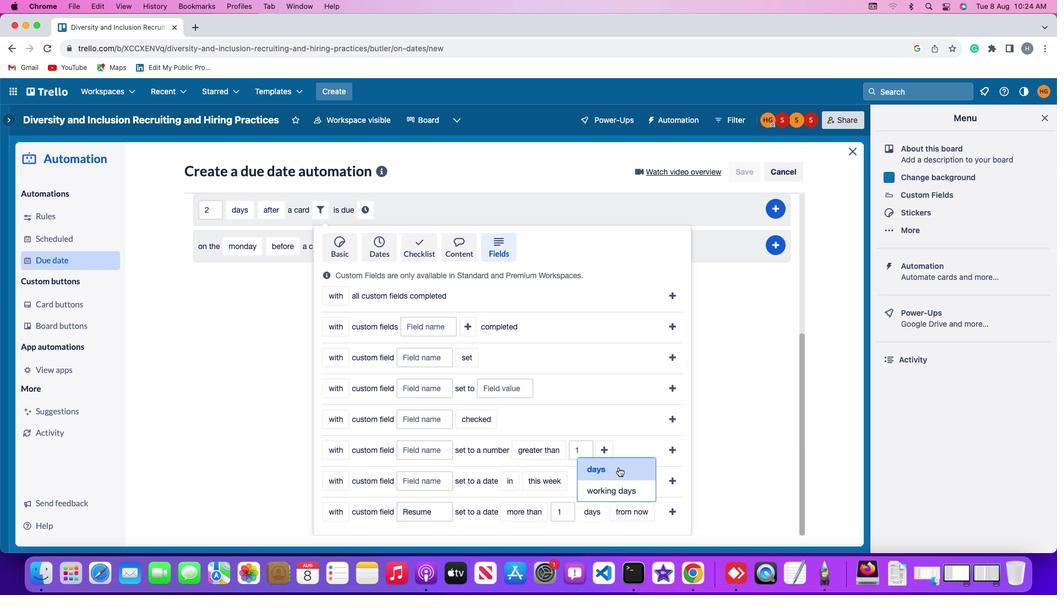 
Action: Mouse moved to (636, 510)
Screenshot: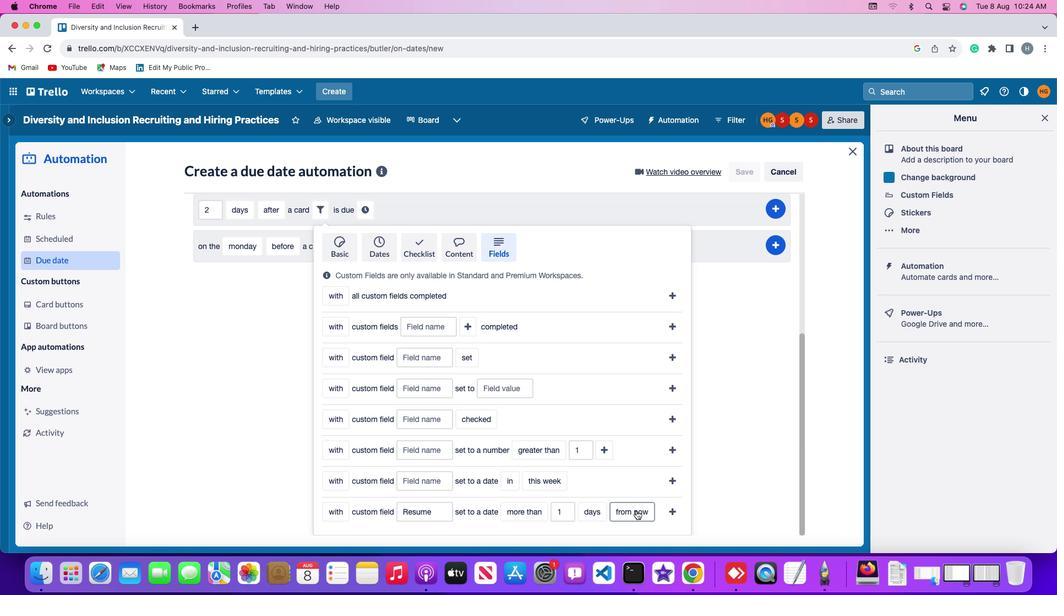 
Action: Mouse pressed left at (636, 510)
Screenshot: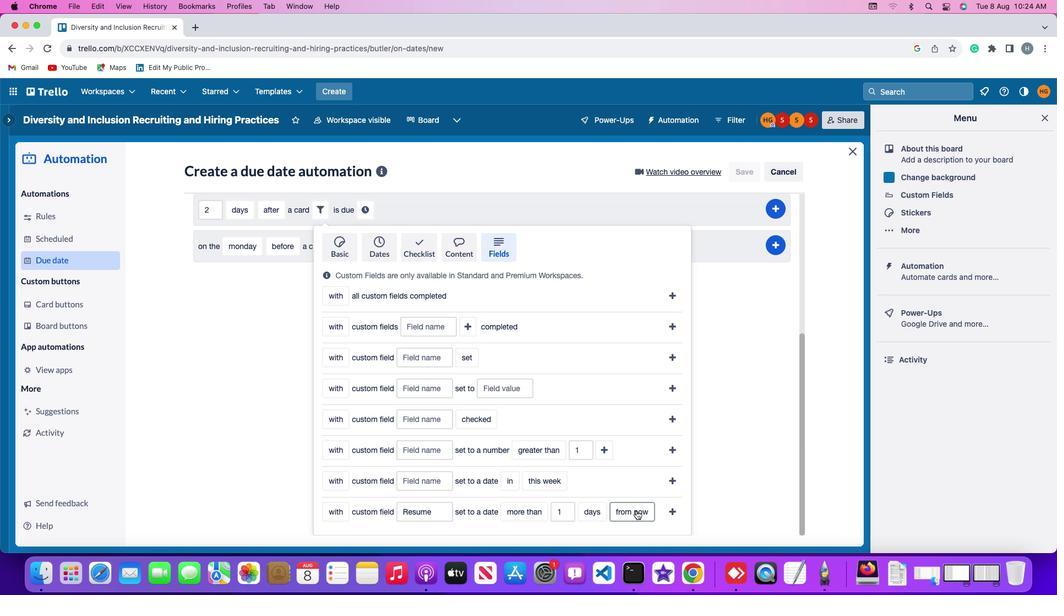 
Action: Mouse moved to (629, 491)
Screenshot: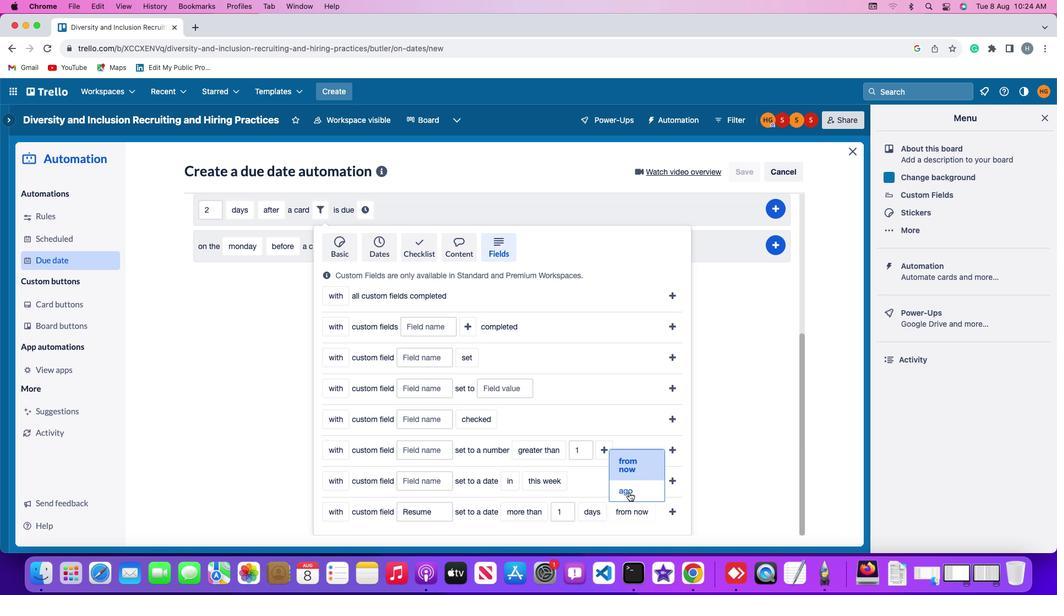 
Action: Mouse pressed left at (629, 491)
Screenshot: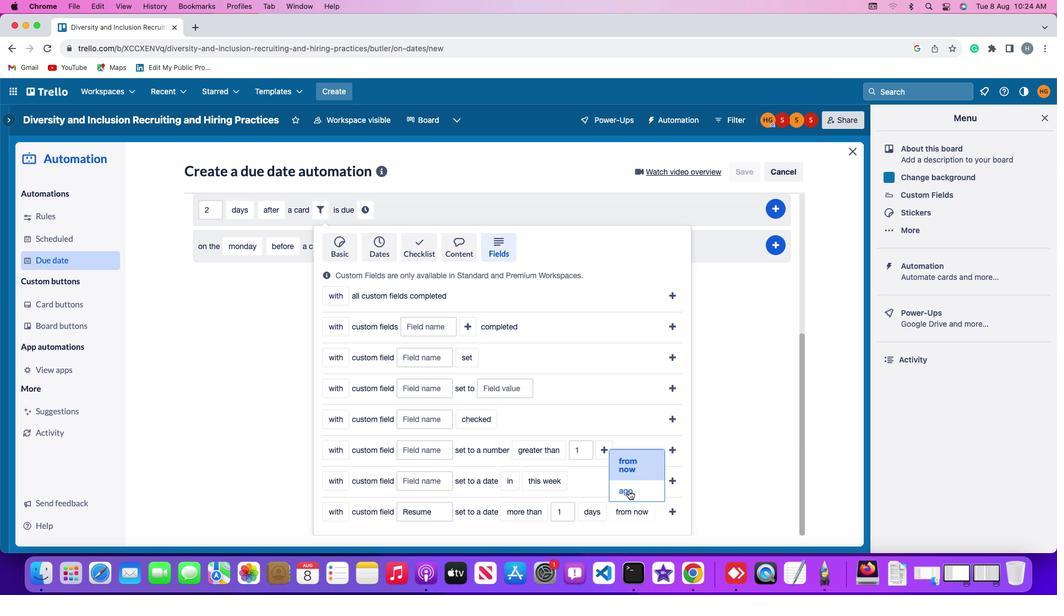 
Action: Mouse moved to (653, 510)
Screenshot: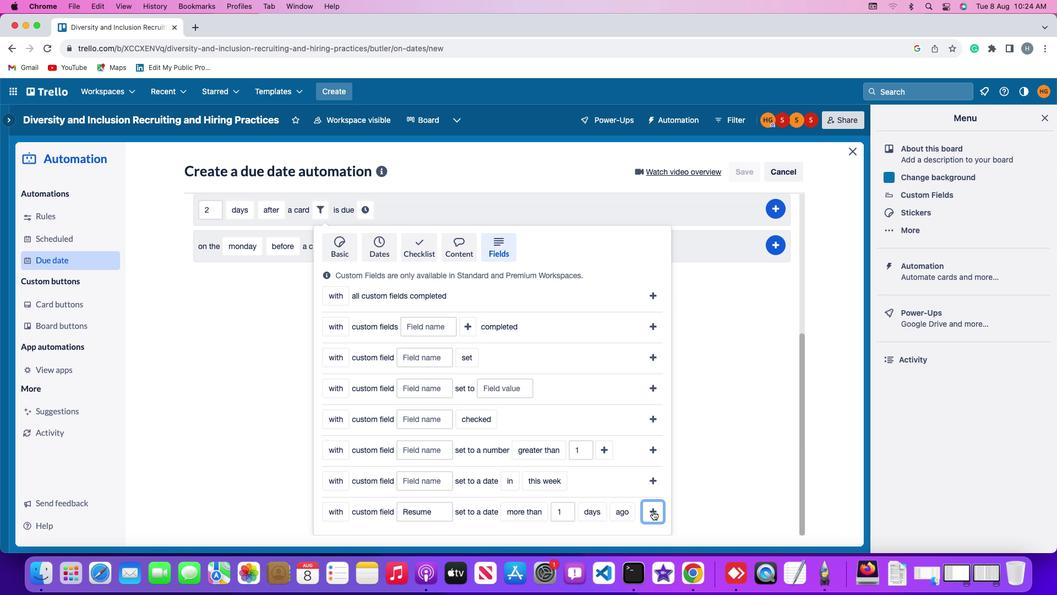 
Action: Mouse pressed left at (653, 510)
Screenshot: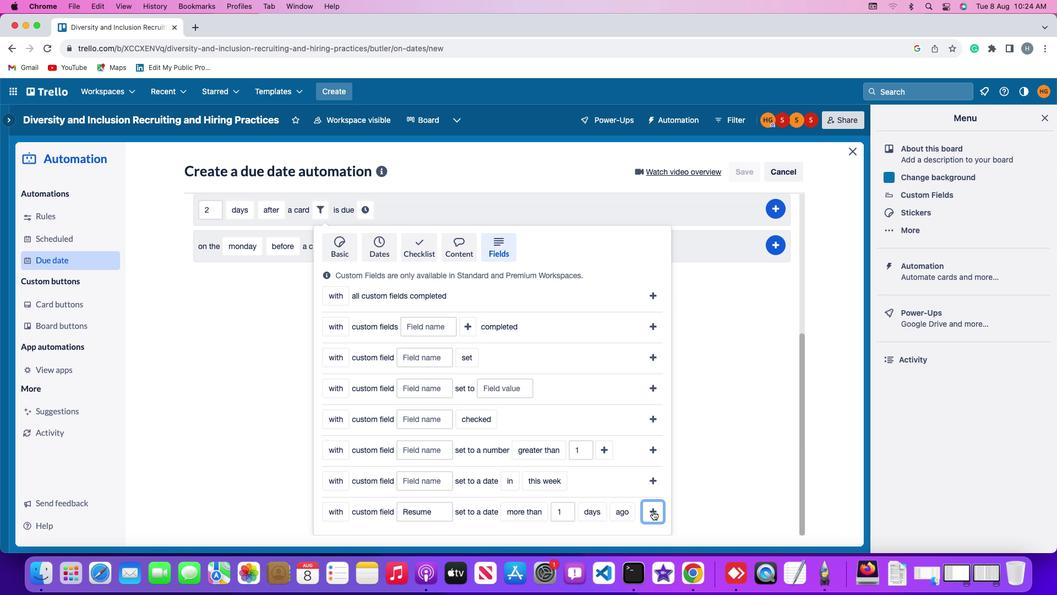 
Action: Mouse moved to (612, 441)
Screenshot: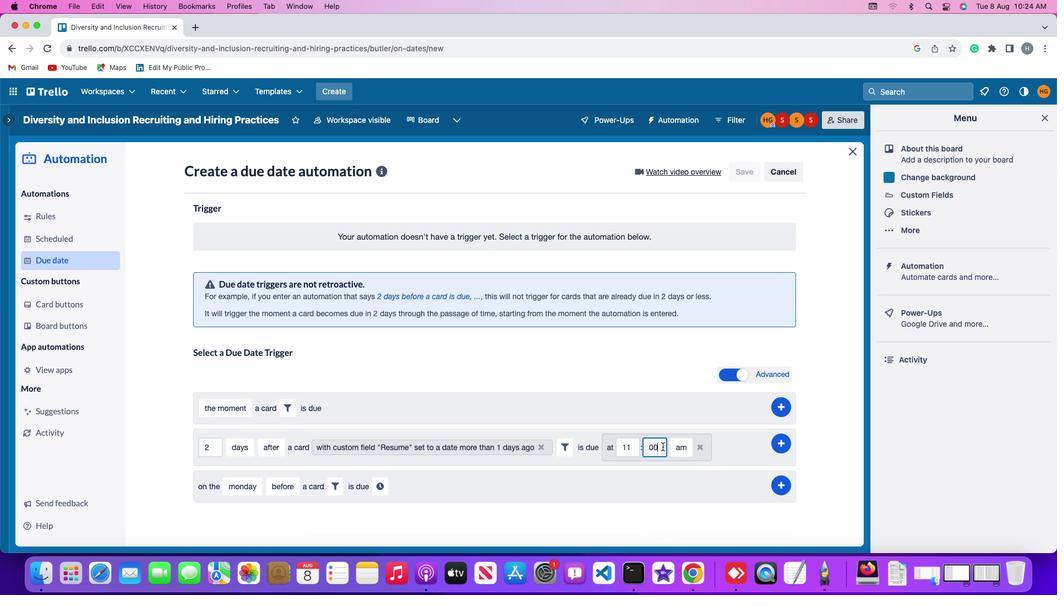
Action: Mouse pressed left at (612, 441)
Screenshot: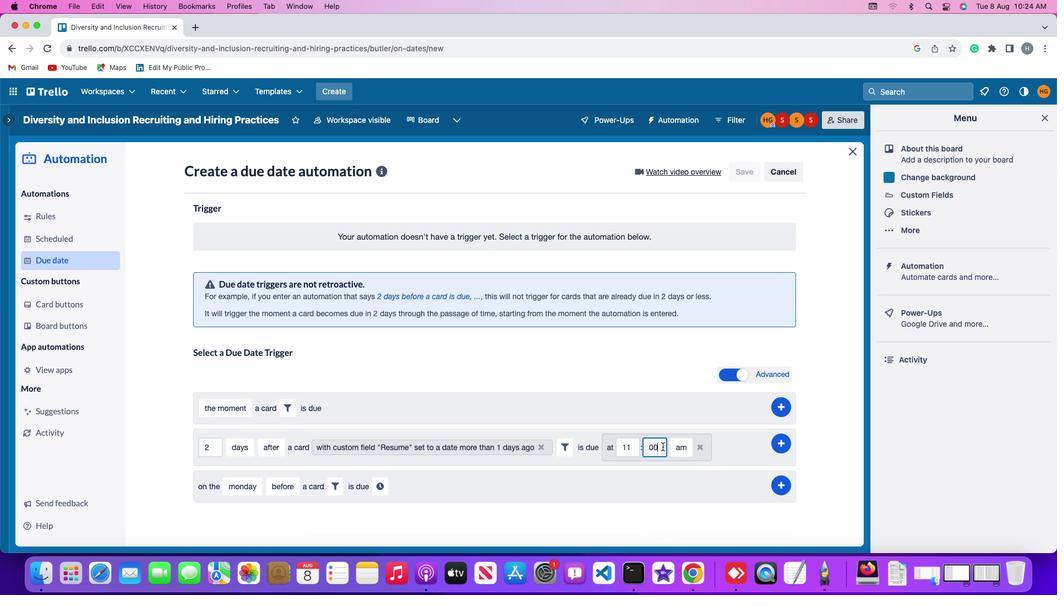 
Action: Mouse moved to (635, 444)
Screenshot: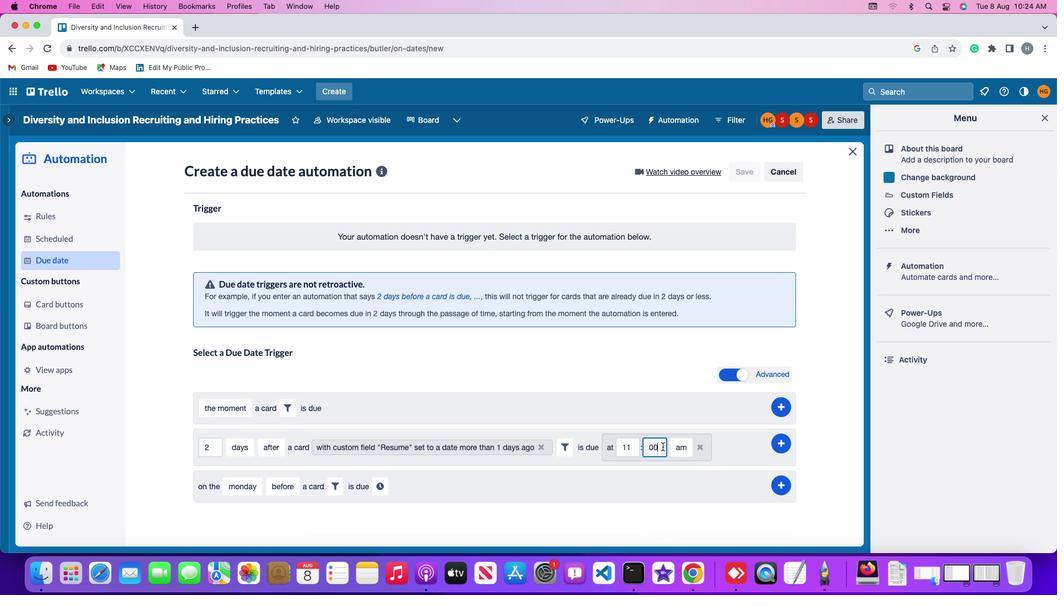 
Action: Mouse pressed left at (635, 444)
Screenshot: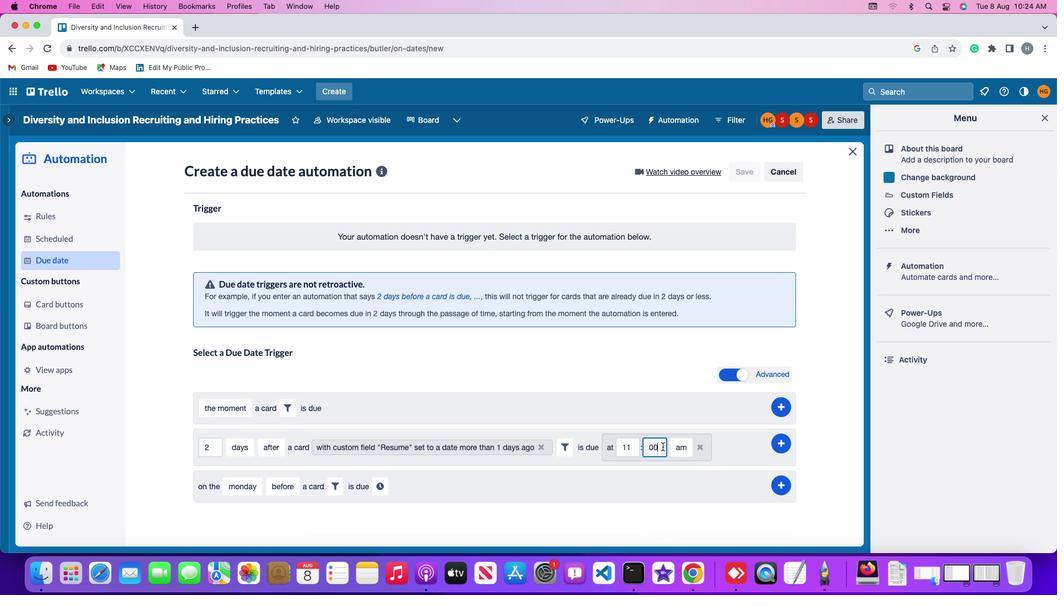 
Action: Mouse moved to (676, 449)
Screenshot: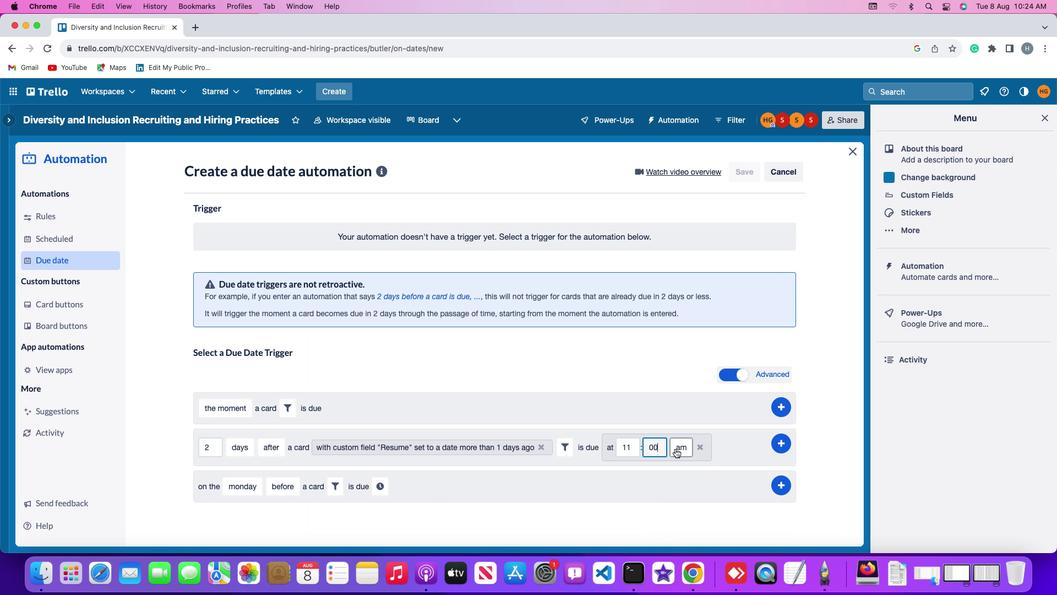 
Action: Mouse pressed left at (676, 449)
Screenshot: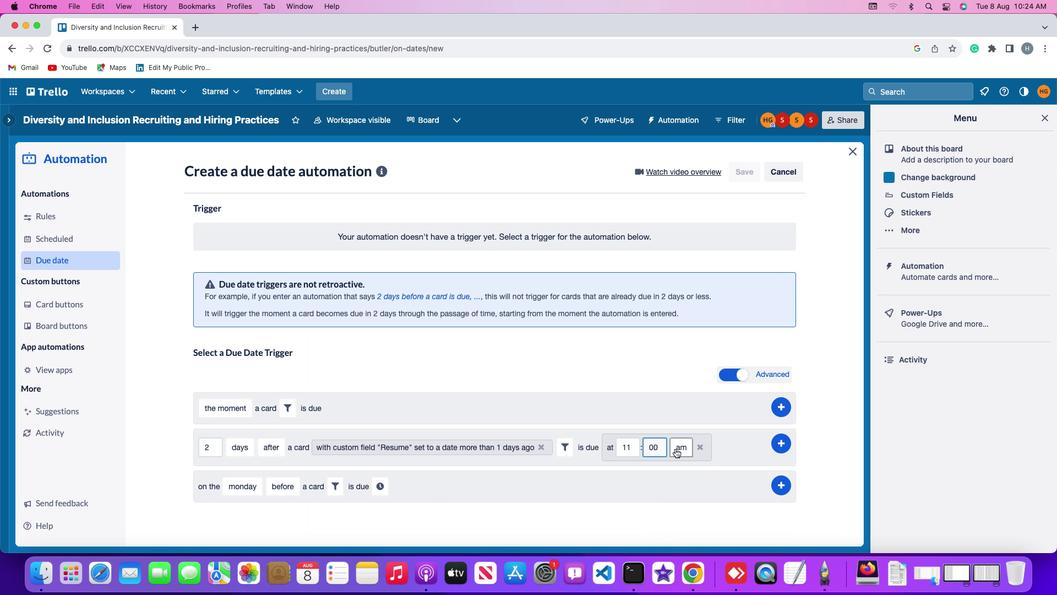 
Action: Mouse moved to (680, 464)
Screenshot: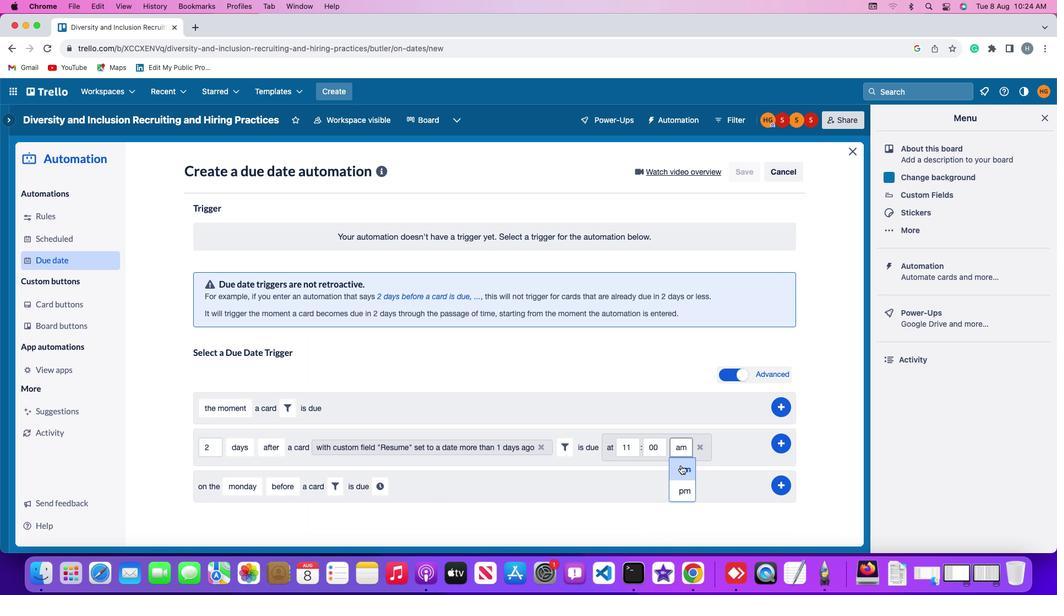 
Action: Mouse pressed left at (680, 464)
Screenshot: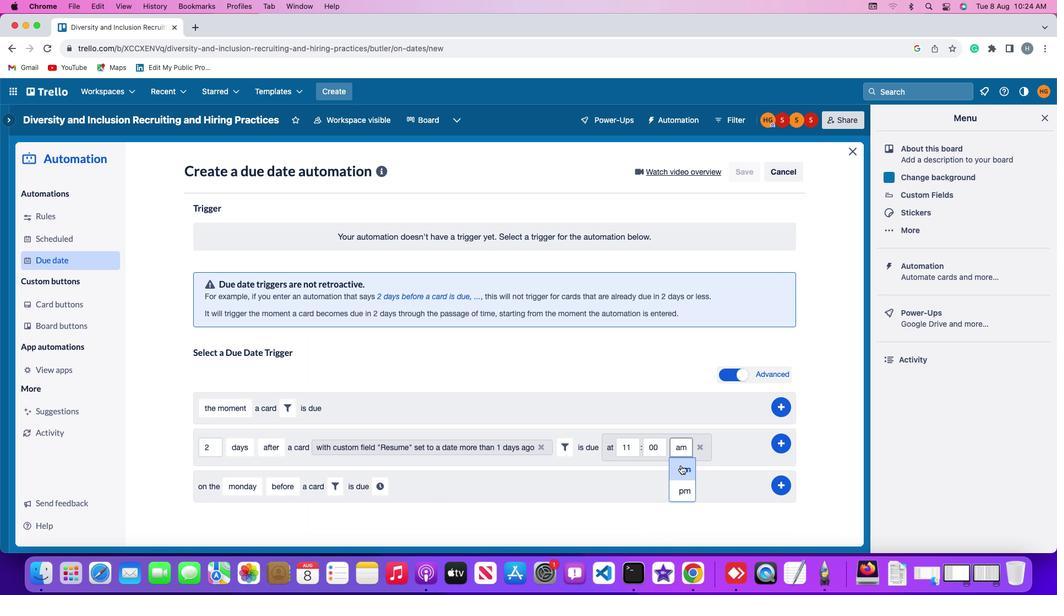 
Action: Mouse moved to (779, 441)
Screenshot: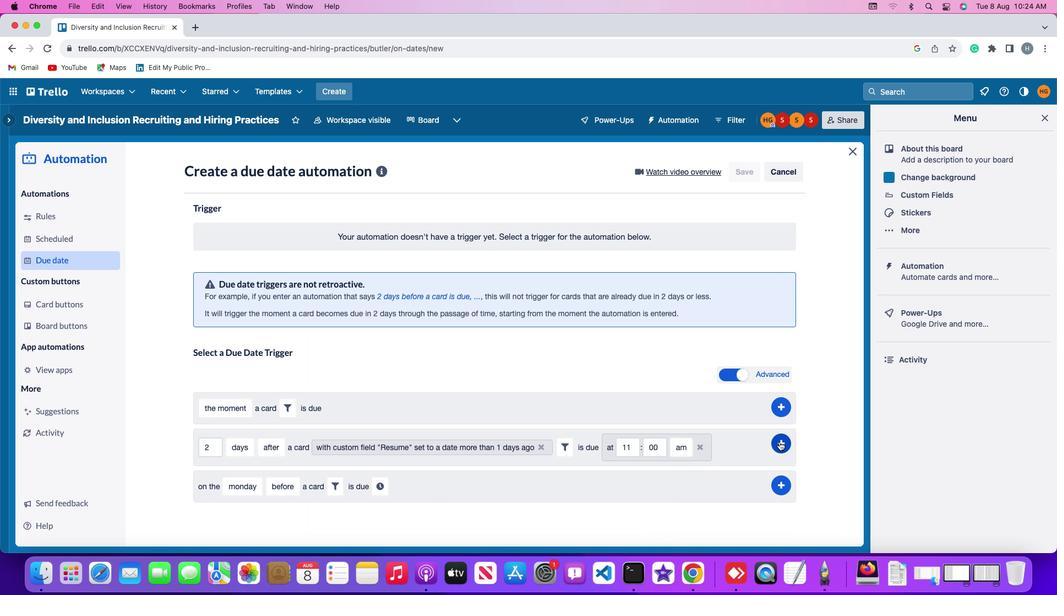 
Action: Mouse pressed left at (779, 441)
Screenshot: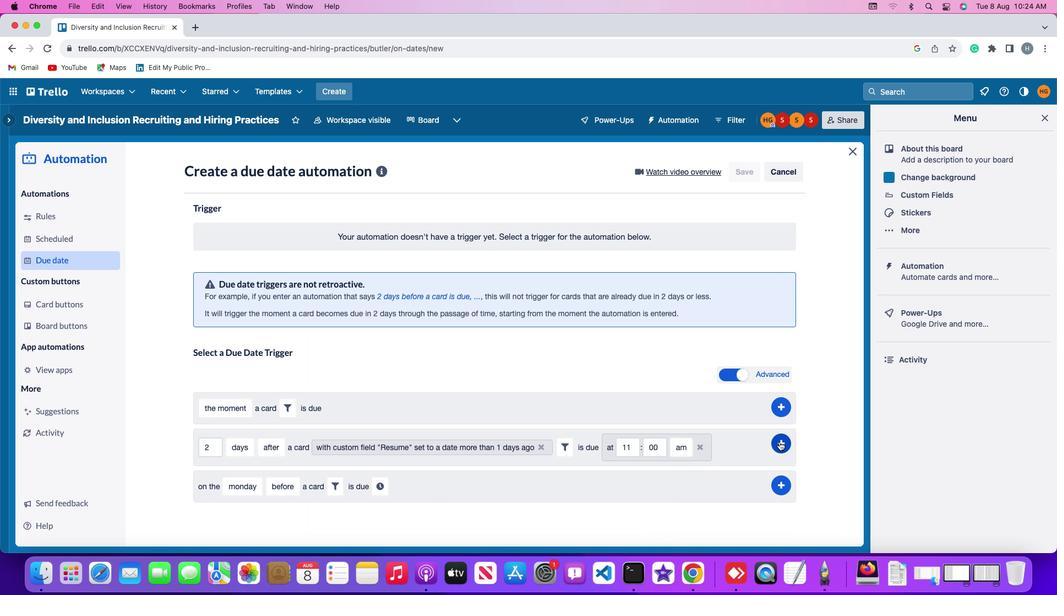 
Action: Mouse moved to (839, 347)
Screenshot: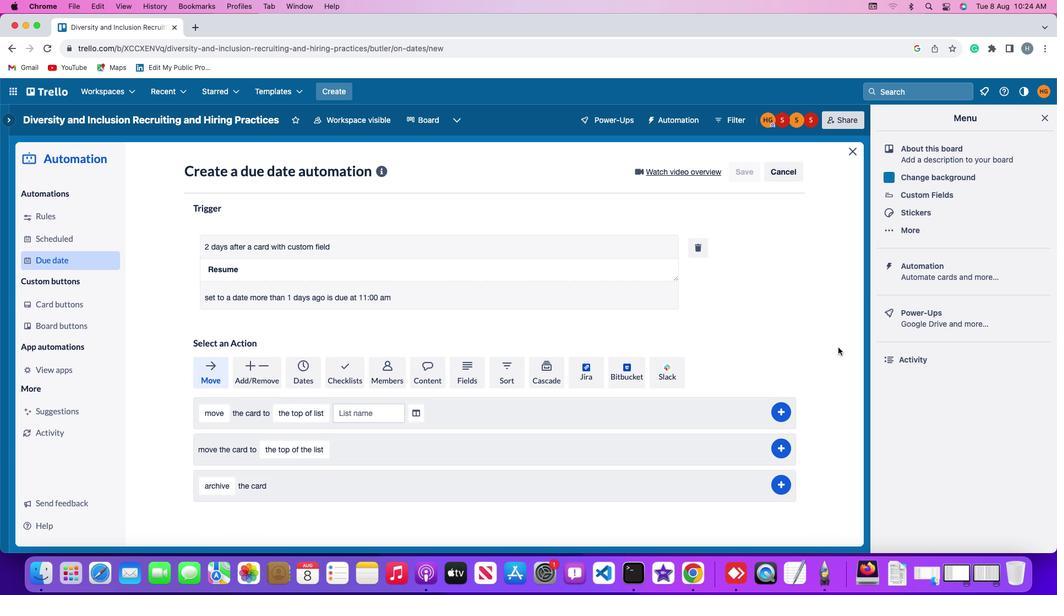 
